 Task: Find a one-way flight from Seoul to New Delhi for two passengers in economy class on July 10th.
Action: Mouse moved to (439, 386)
Screenshot: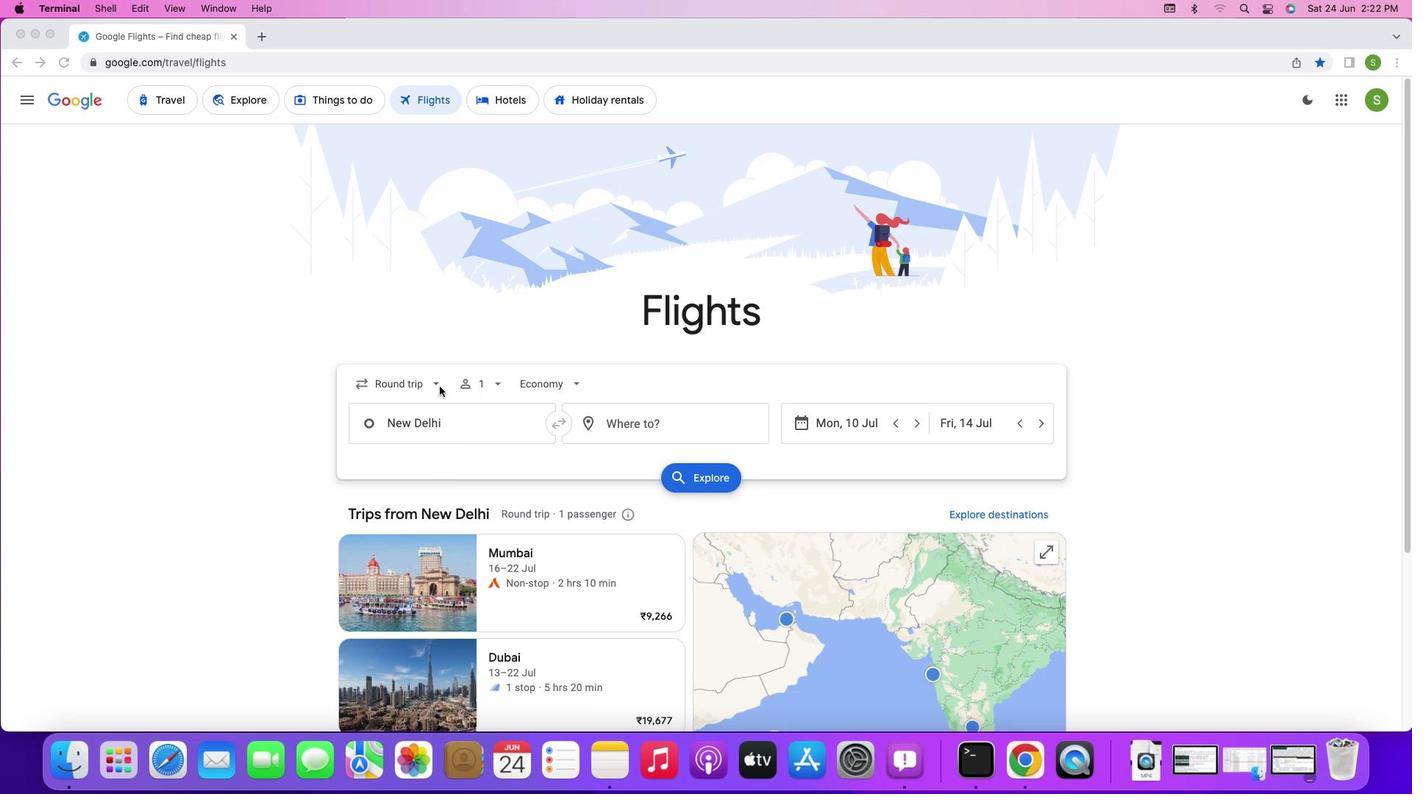 
Action: Mouse pressed left at (439, 386)
Screenshot: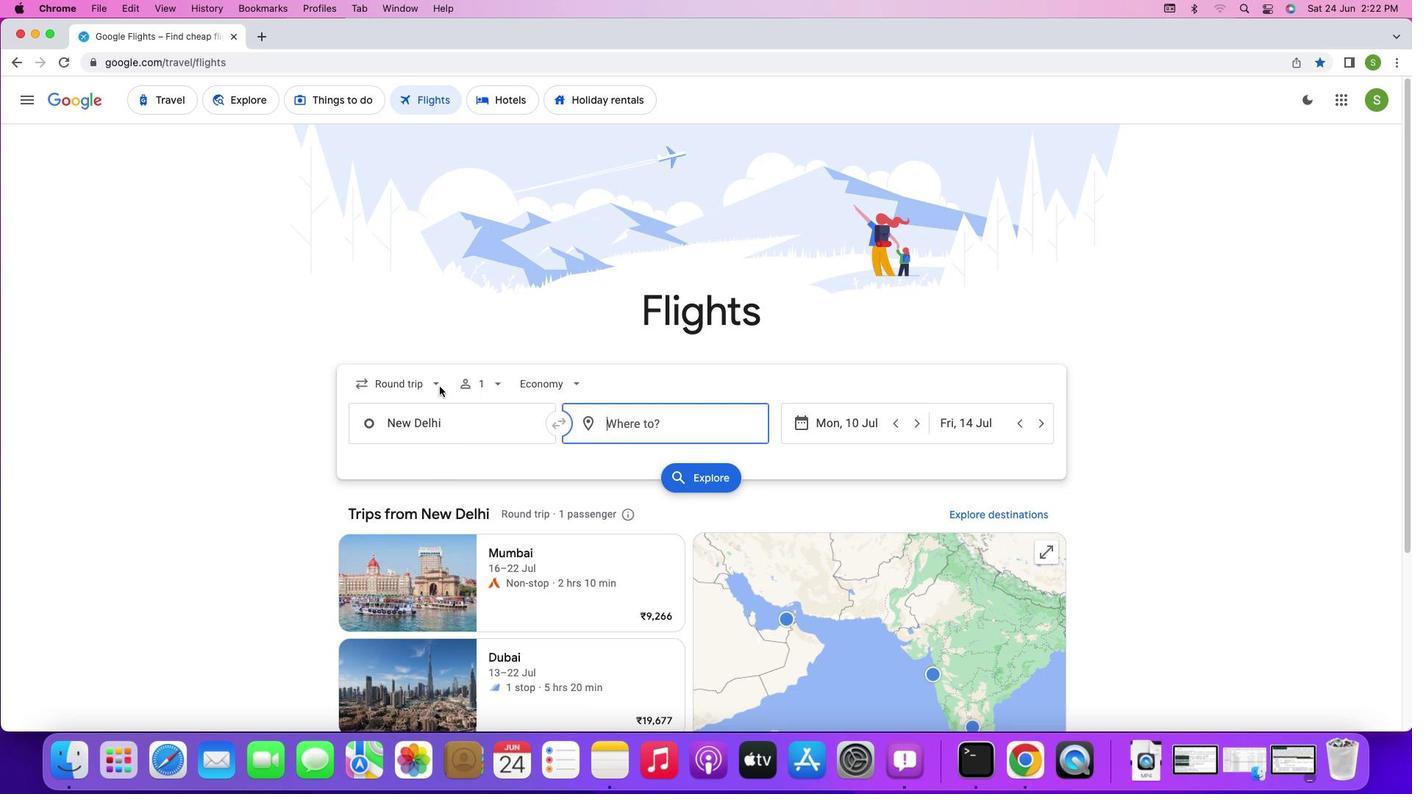 
Action: Mouse pressed left at (439, 386)
Screenshot: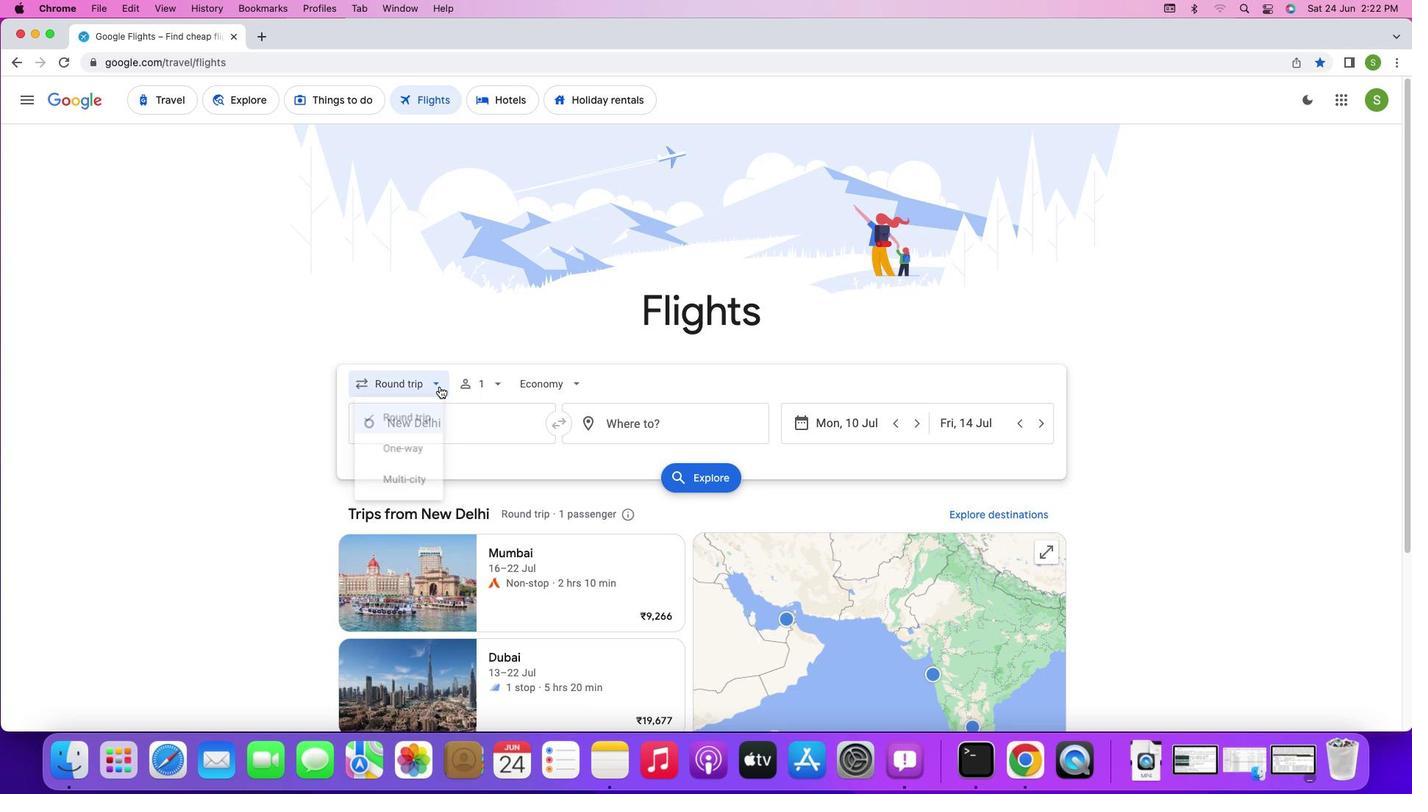 
Action: Mouse moved to (414, 455)
Screenshot: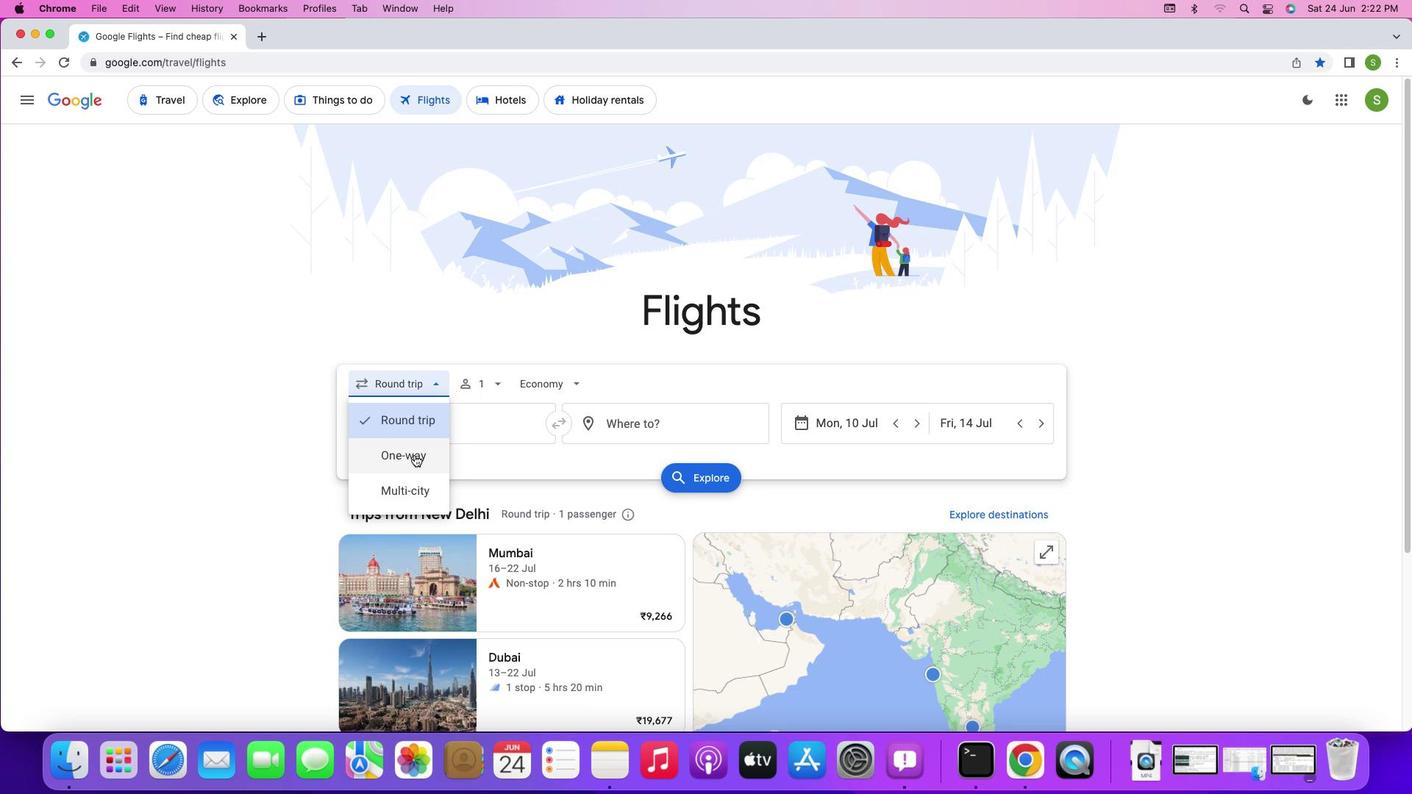 
Action: Mouse pressed left at (414, 455)
Screenshot: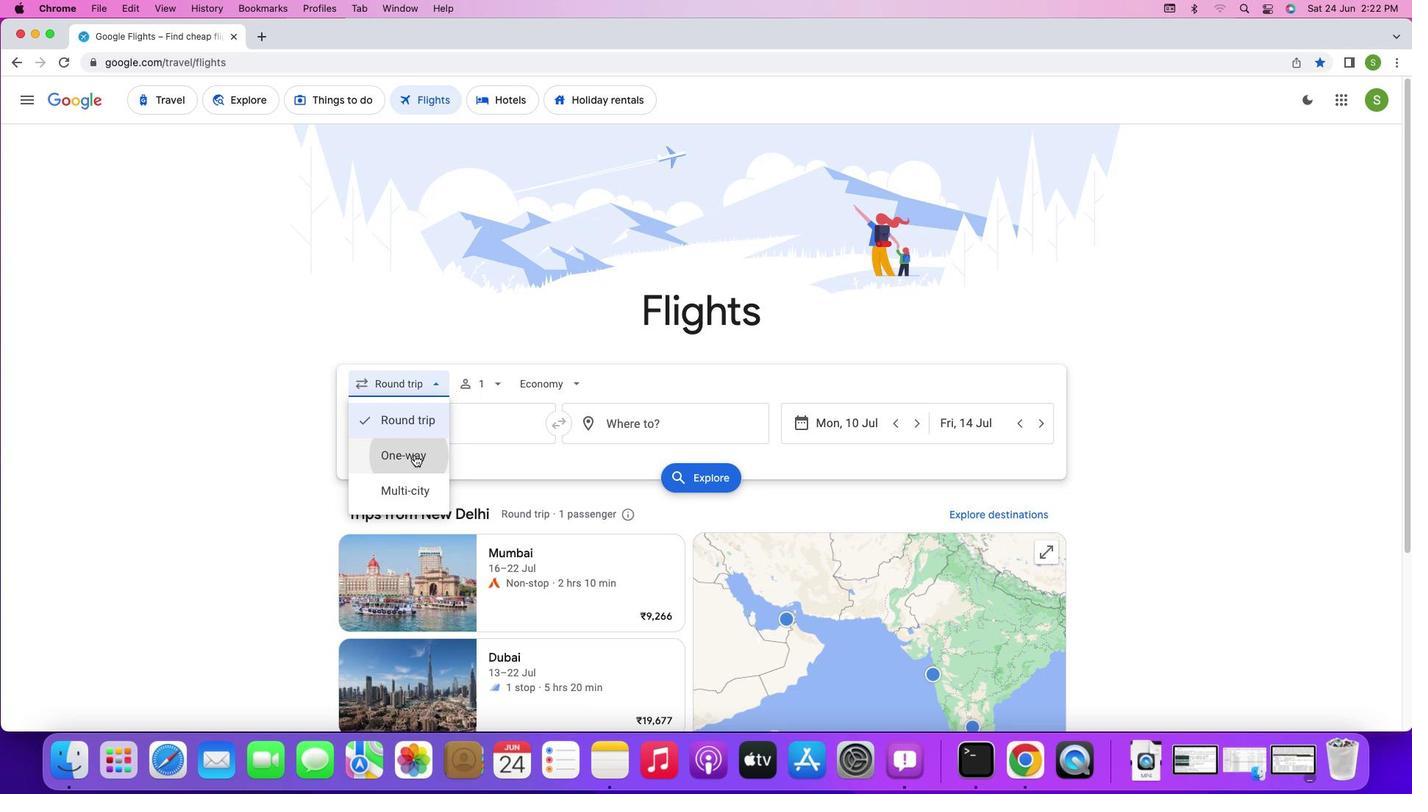 
Action: Mouse moved to (528, 382)
Screenshot: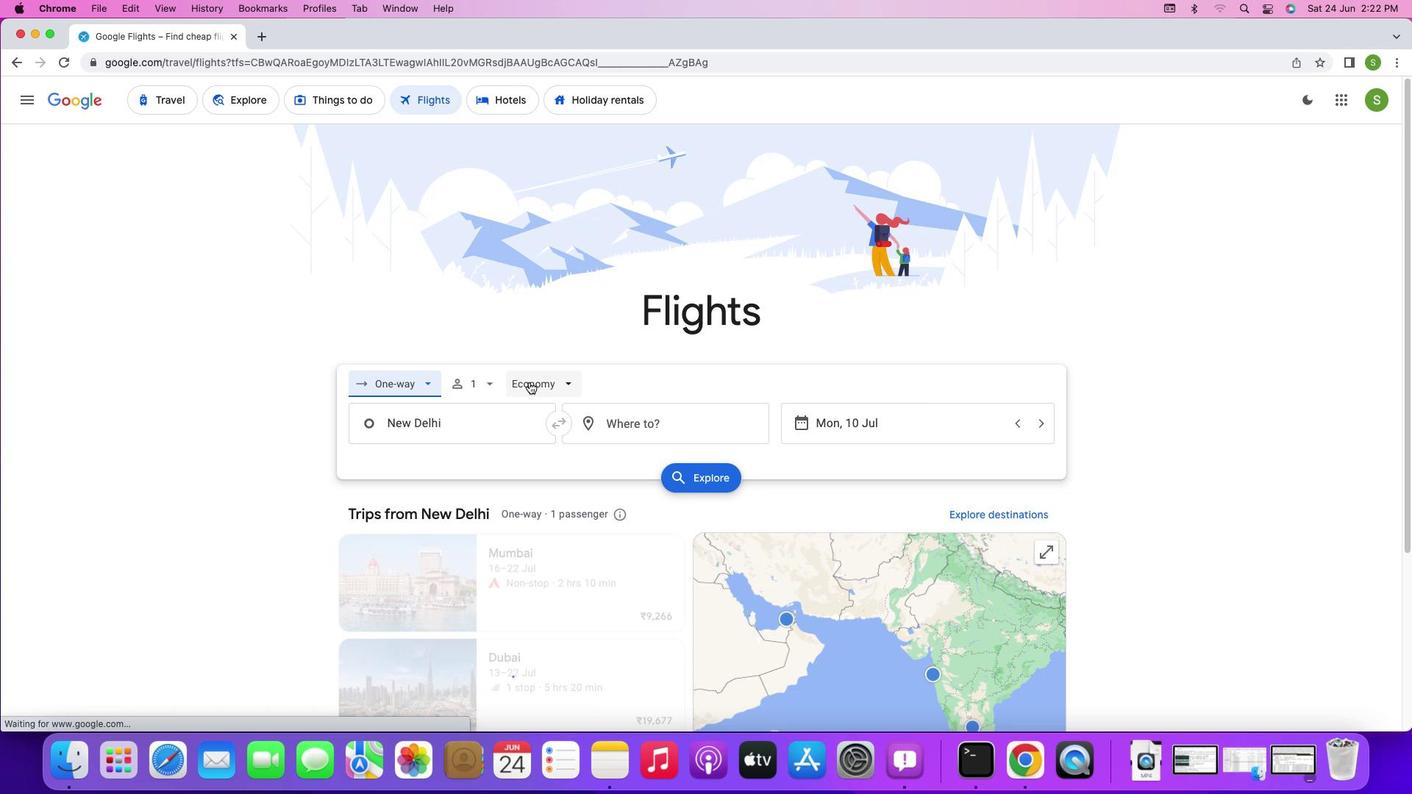 
Action: Mouse pressed left at (528, 382)
Screenshot: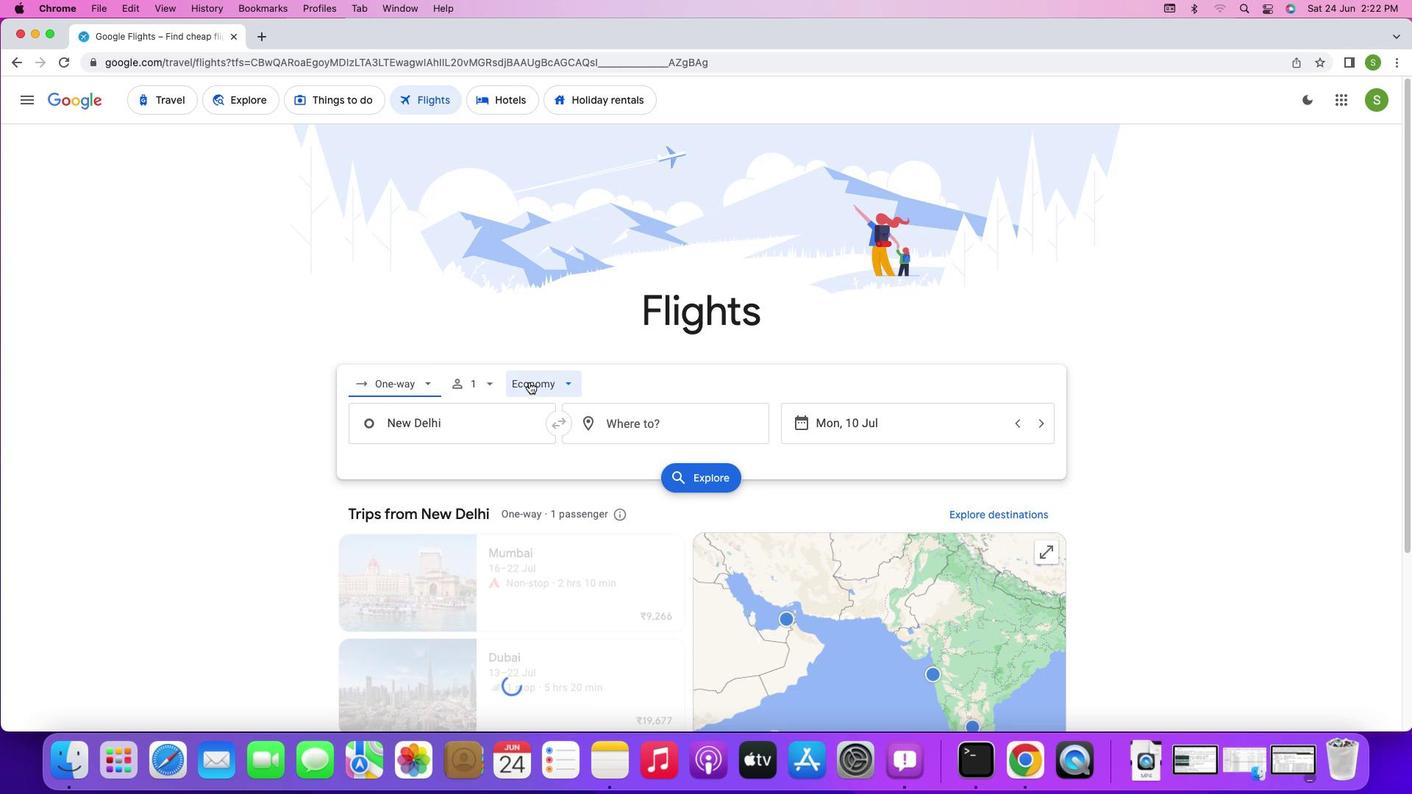 
Action: Mouse moved to (558, 420)
Screenshot: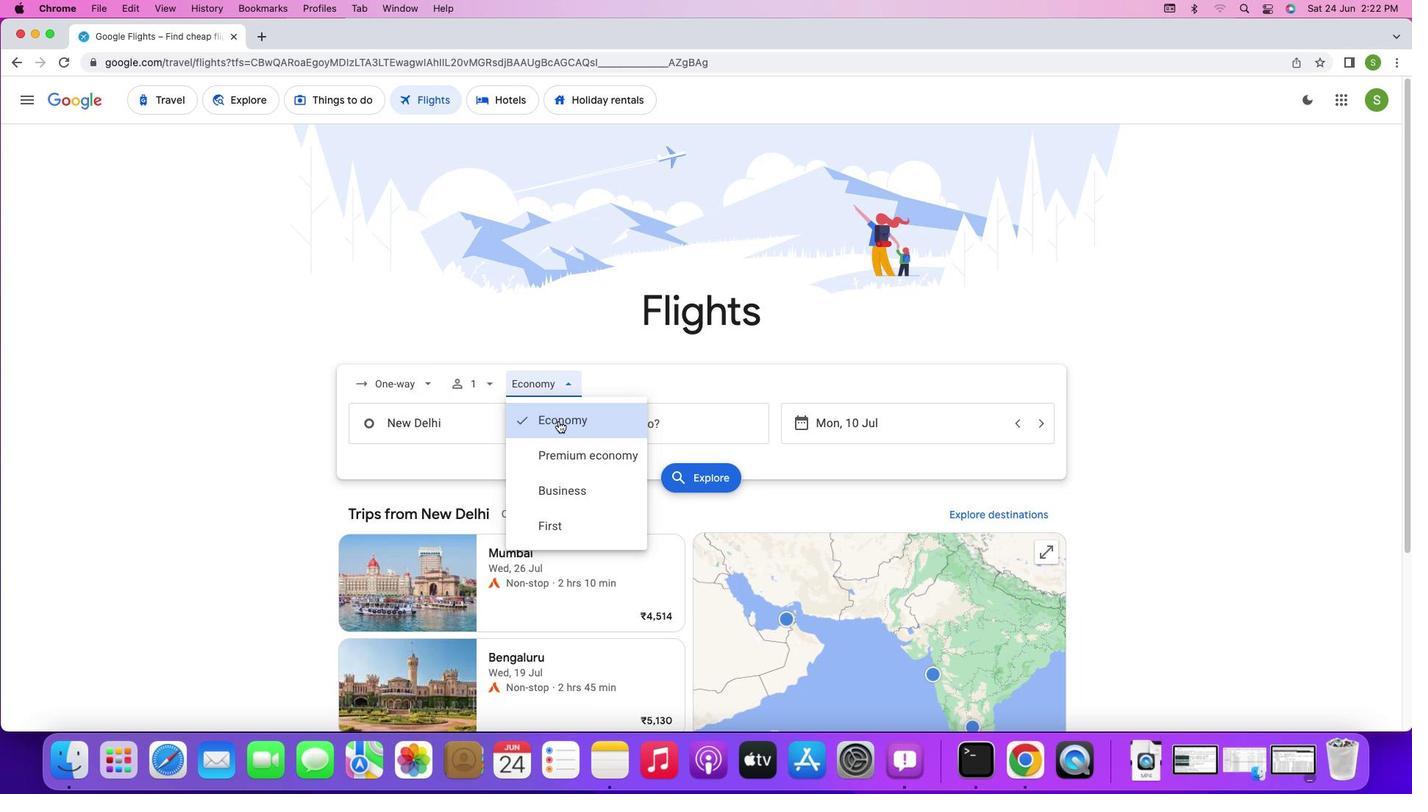 
Action: Mouse pressed left at (558, 420)
Screenshot: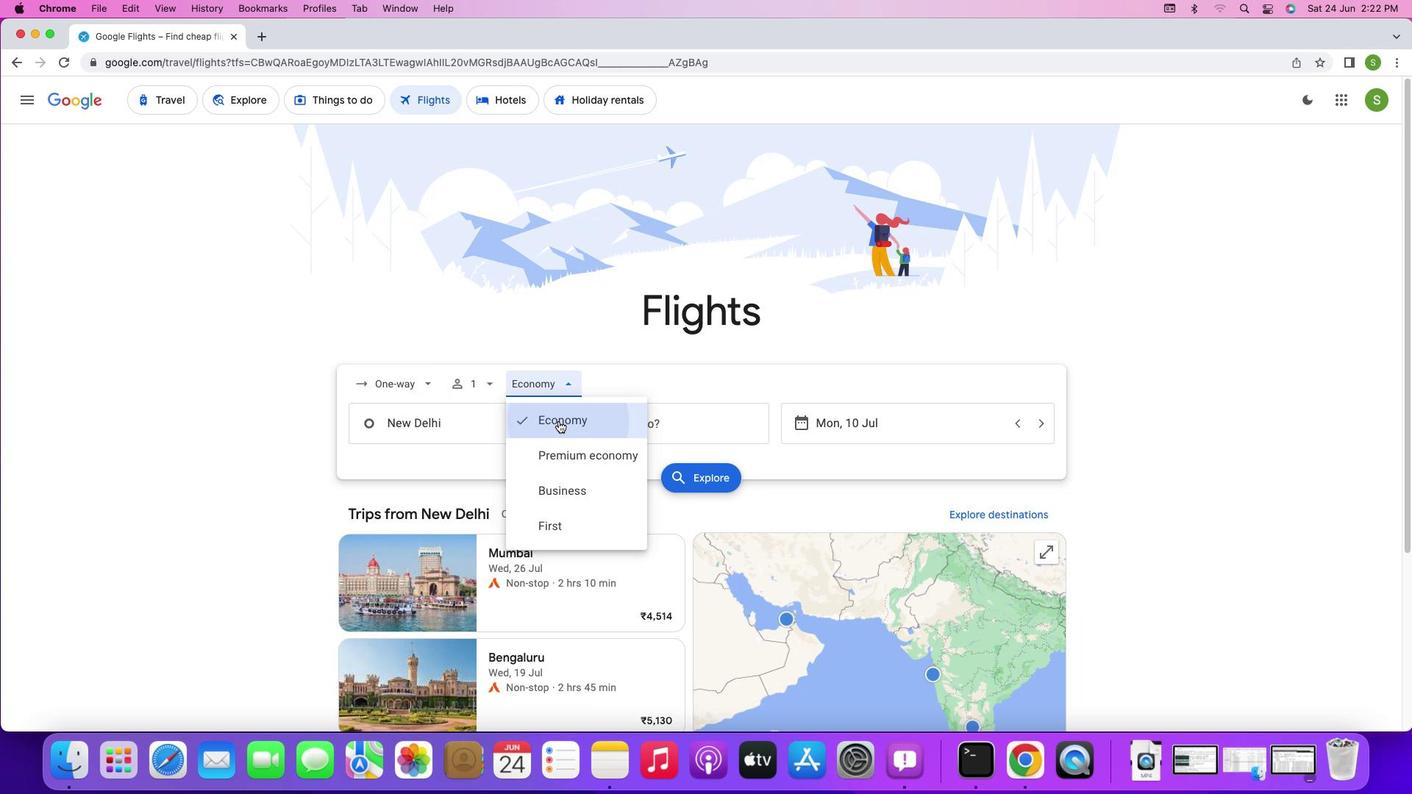 
Action: Mouse moved to (483, 388)
Screenshot: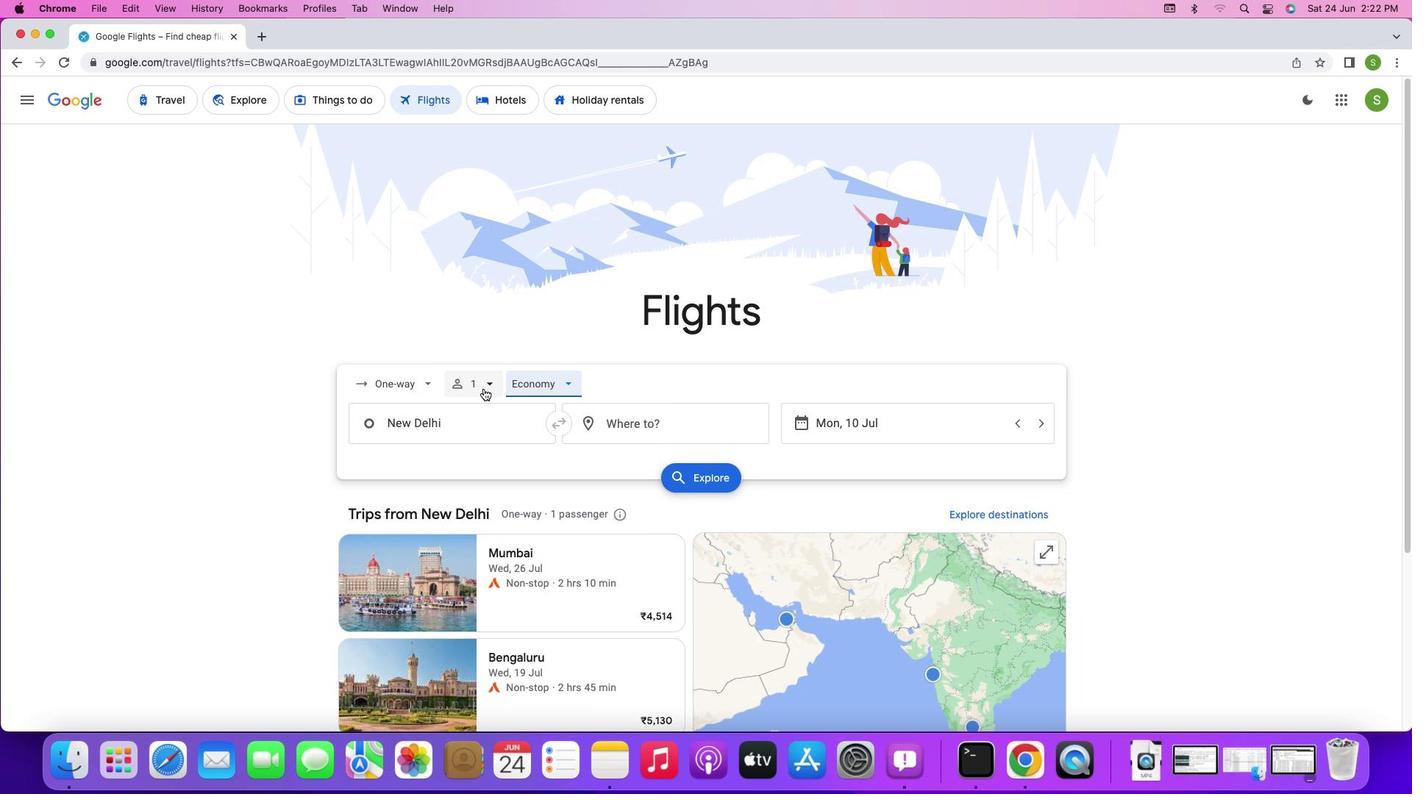 
Action: Mouse pressed left at (483, 388)
Screenshot: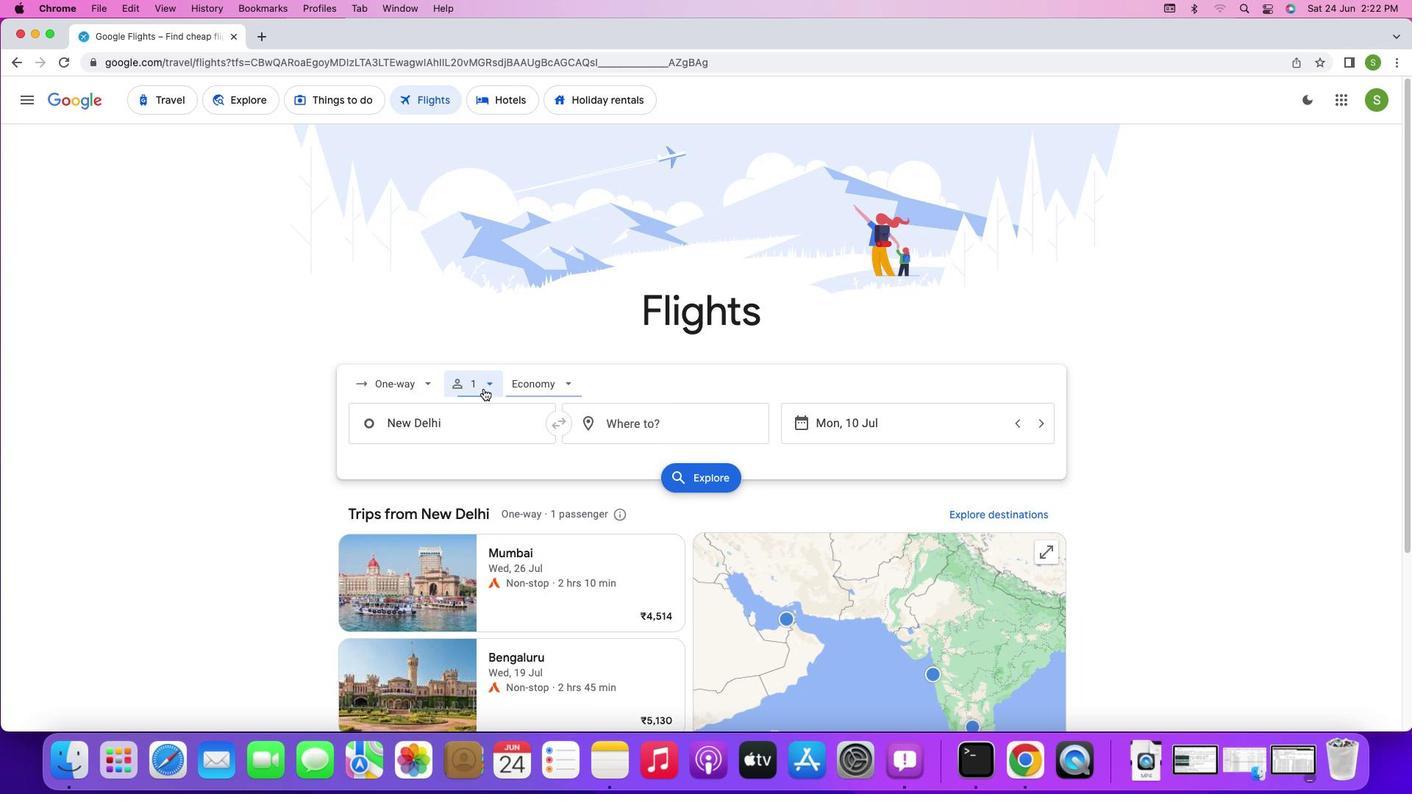 
Action: Mouse moved to (598, 415)
Screenshot: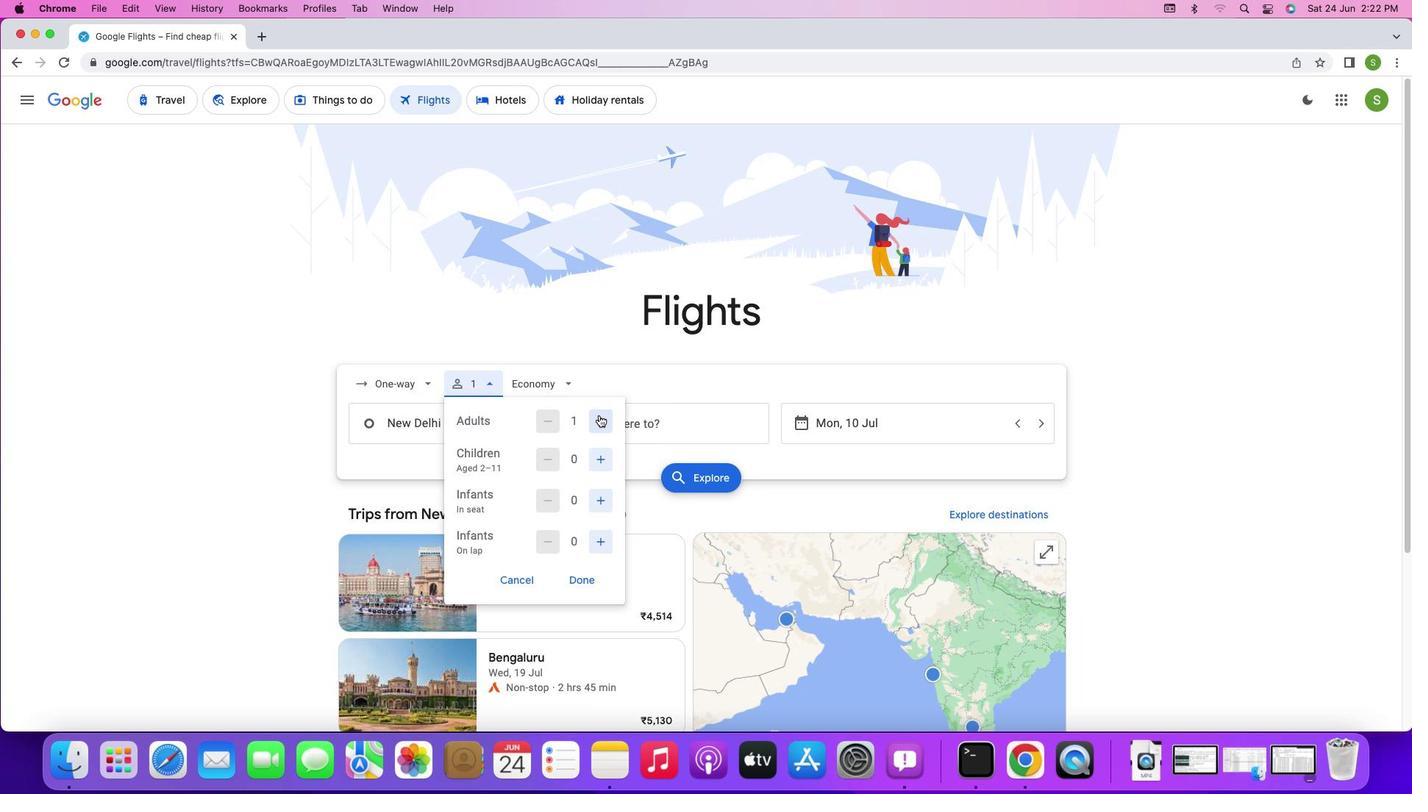 
Action: Mouse pressed left at (598, 415)
Screenshot: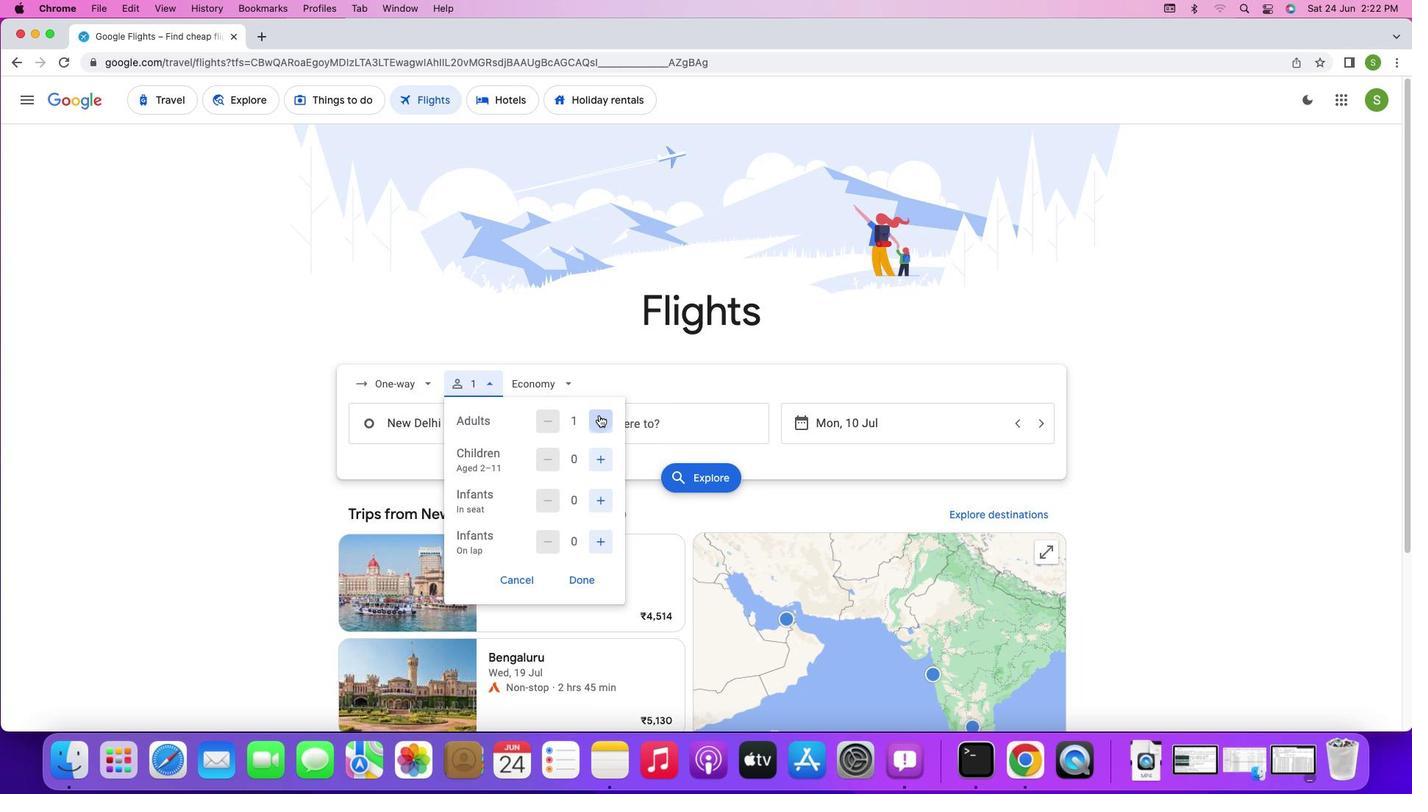 
Action: Mouse moved to (585, 579)
Screenshot: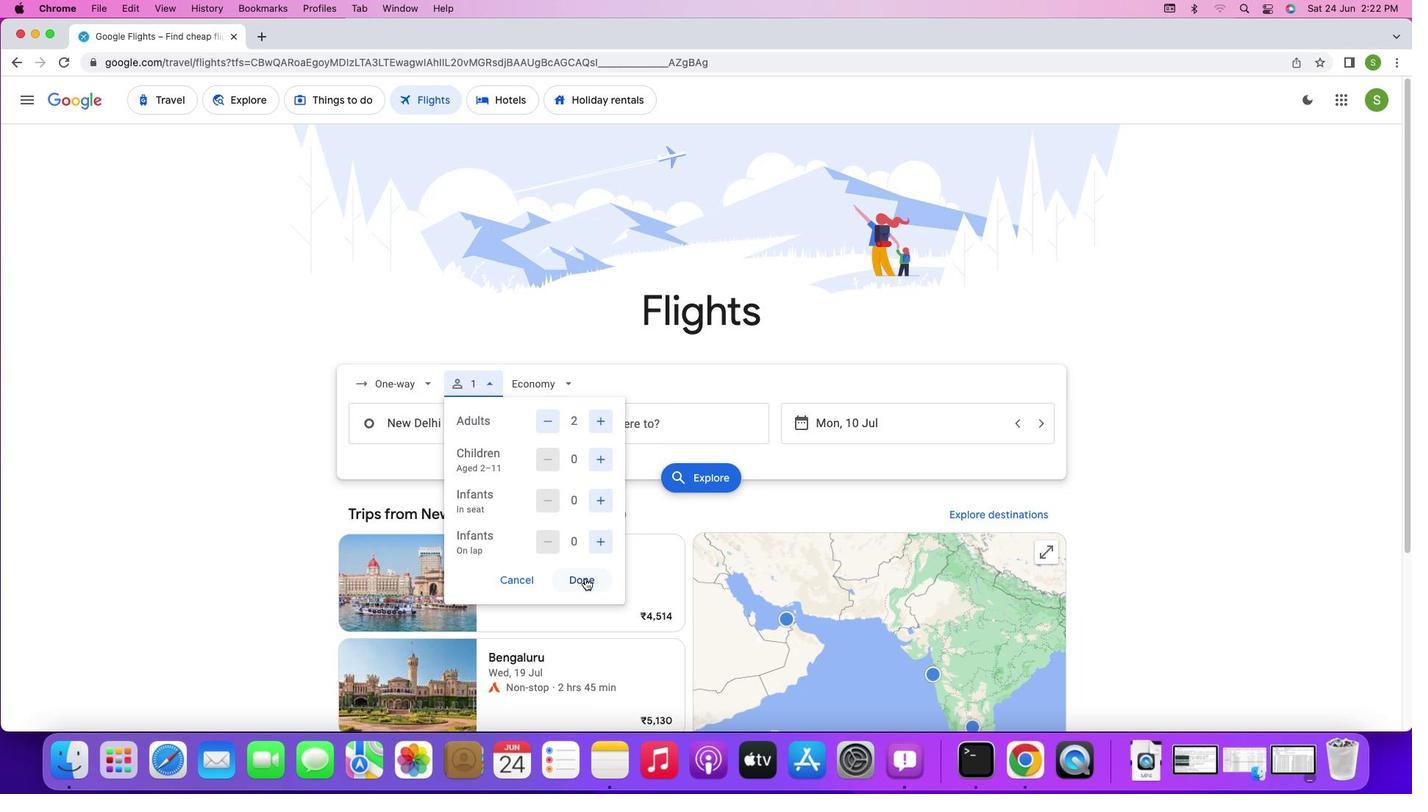 
Action: Mouse pressed left at (585, 579)
Screenshot: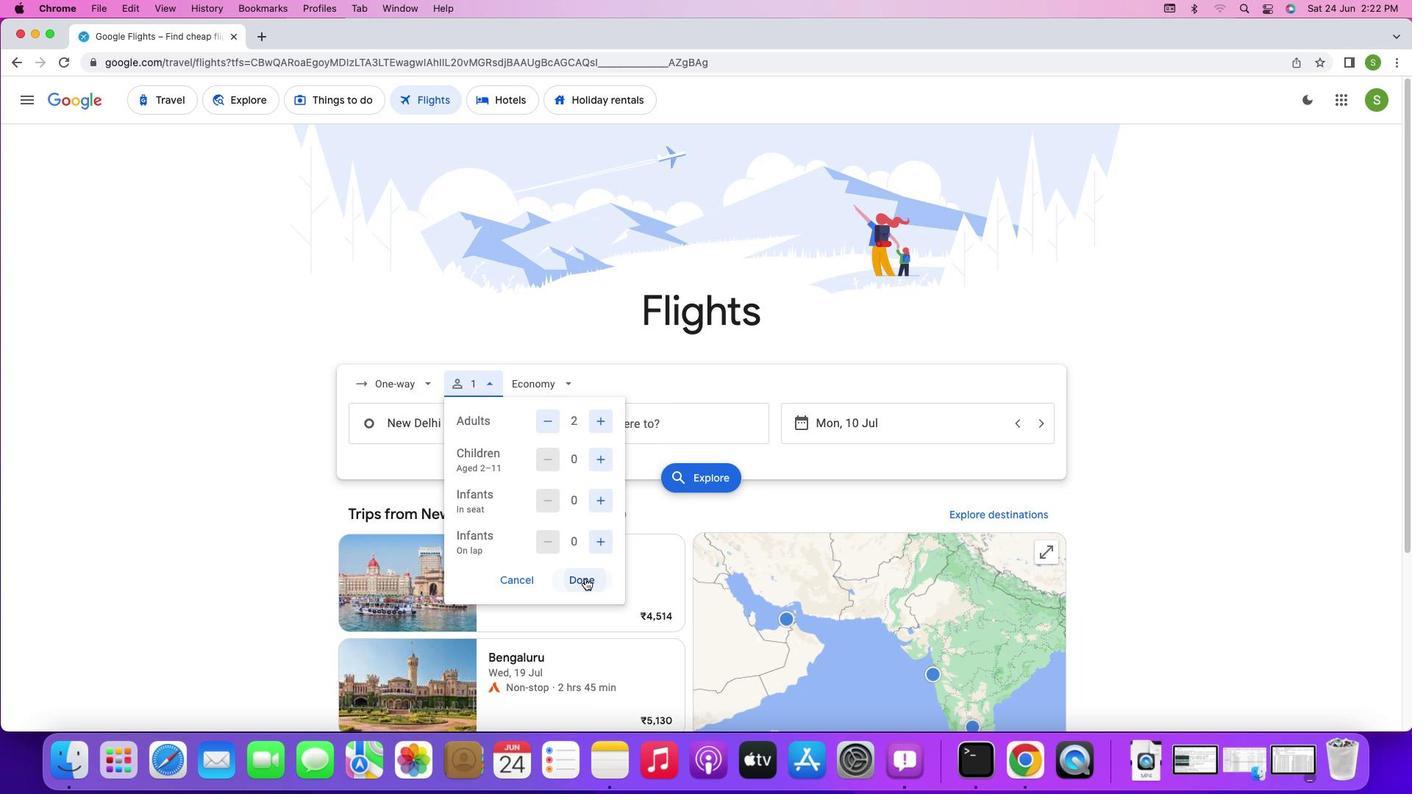 
Action: Mouse moved to (425, 423)
Screenshot: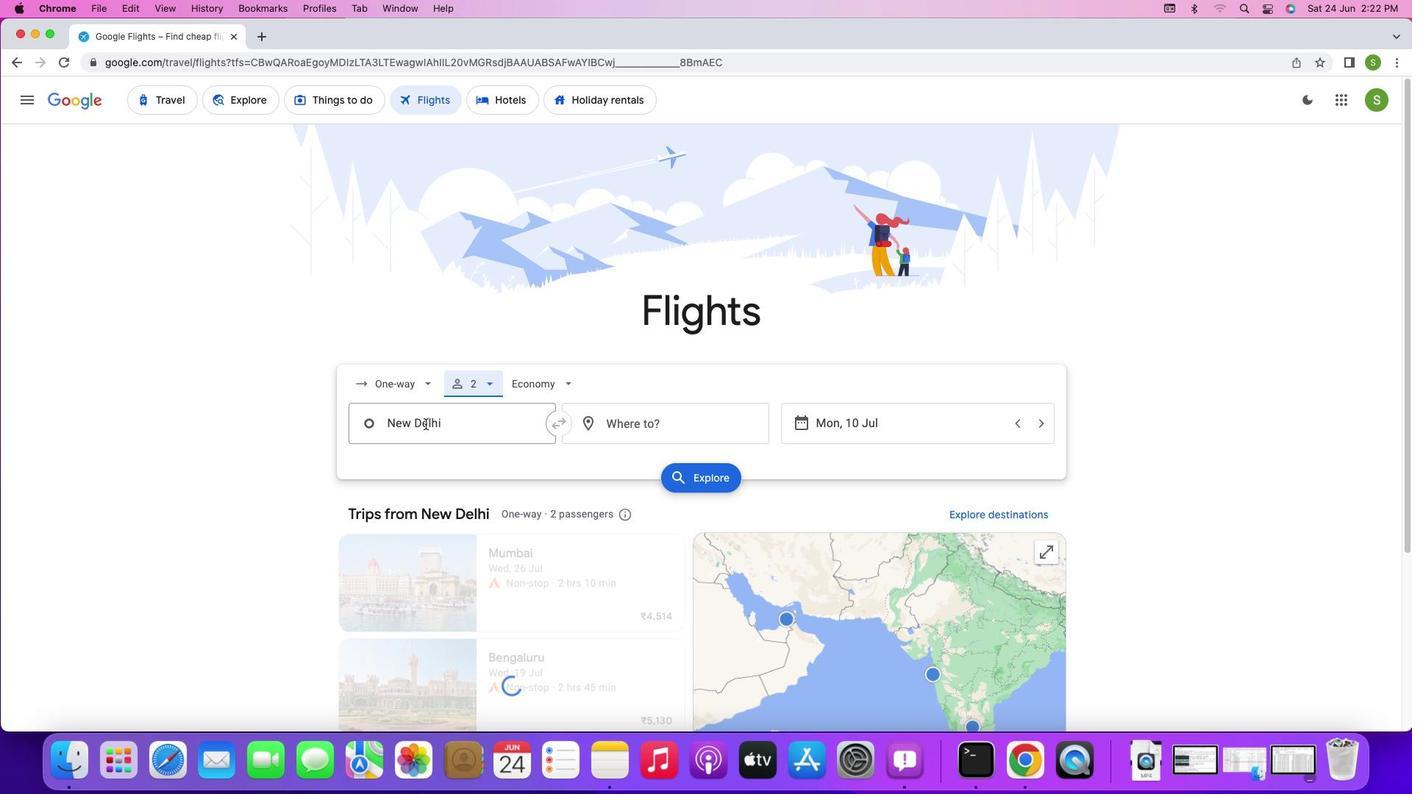 
Action: Mouse pressed left at (425, 423)
Screenshot: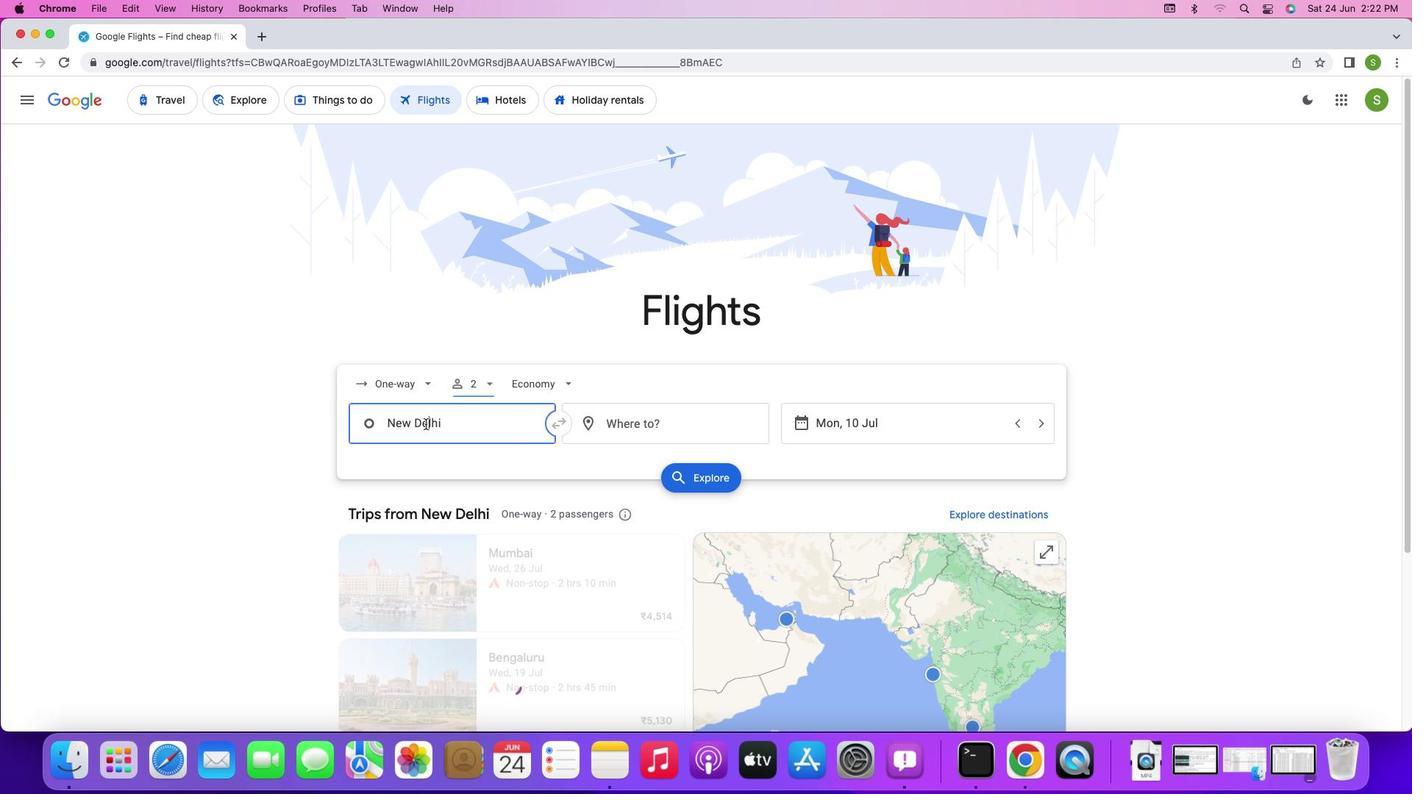 
Action: Key pressed Key.shift'S''e''o''u''l'Key.enter
Screenshot: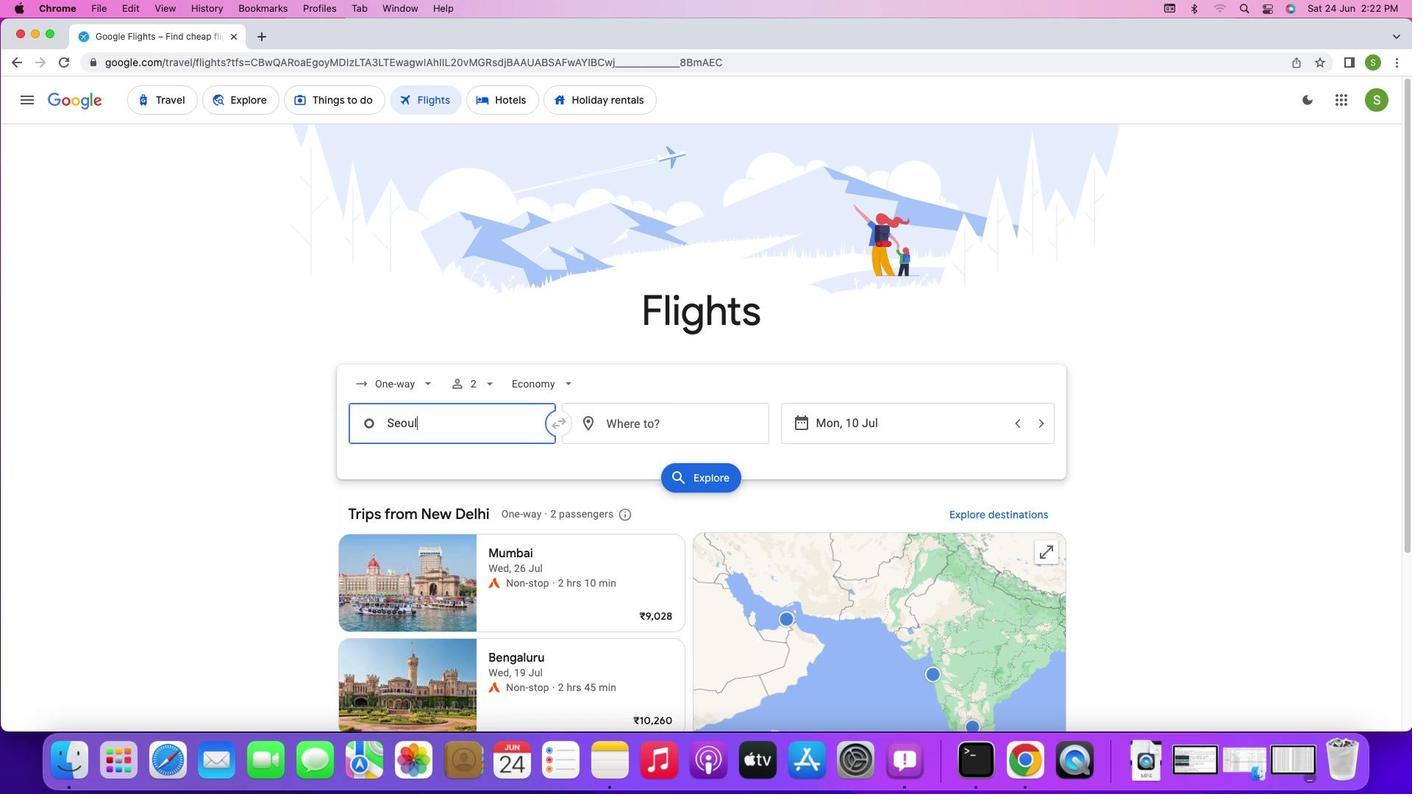 
Action: Mouse moved to (615, 417)
Screenshot: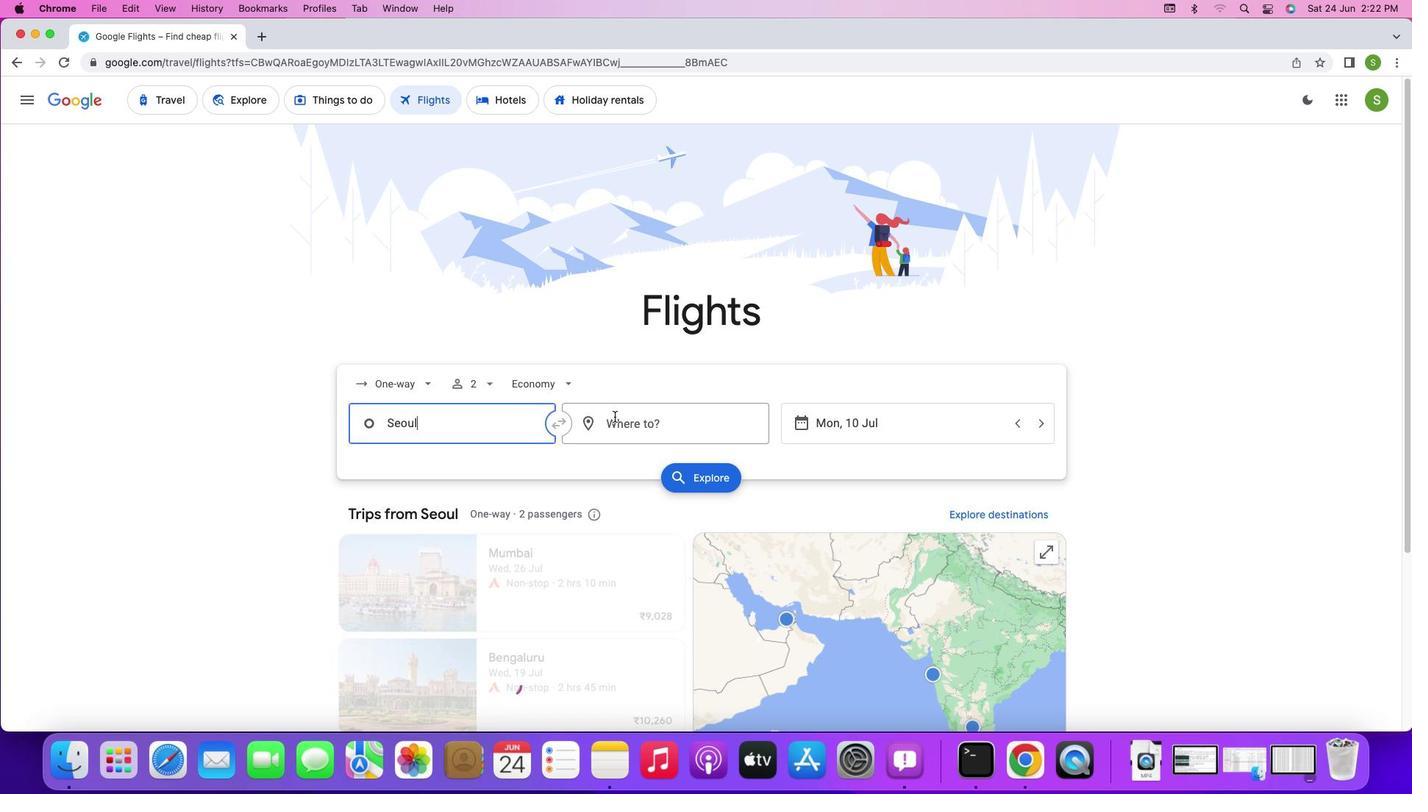 
Action: Mouse pressed left at (615, 417)
Screenshot: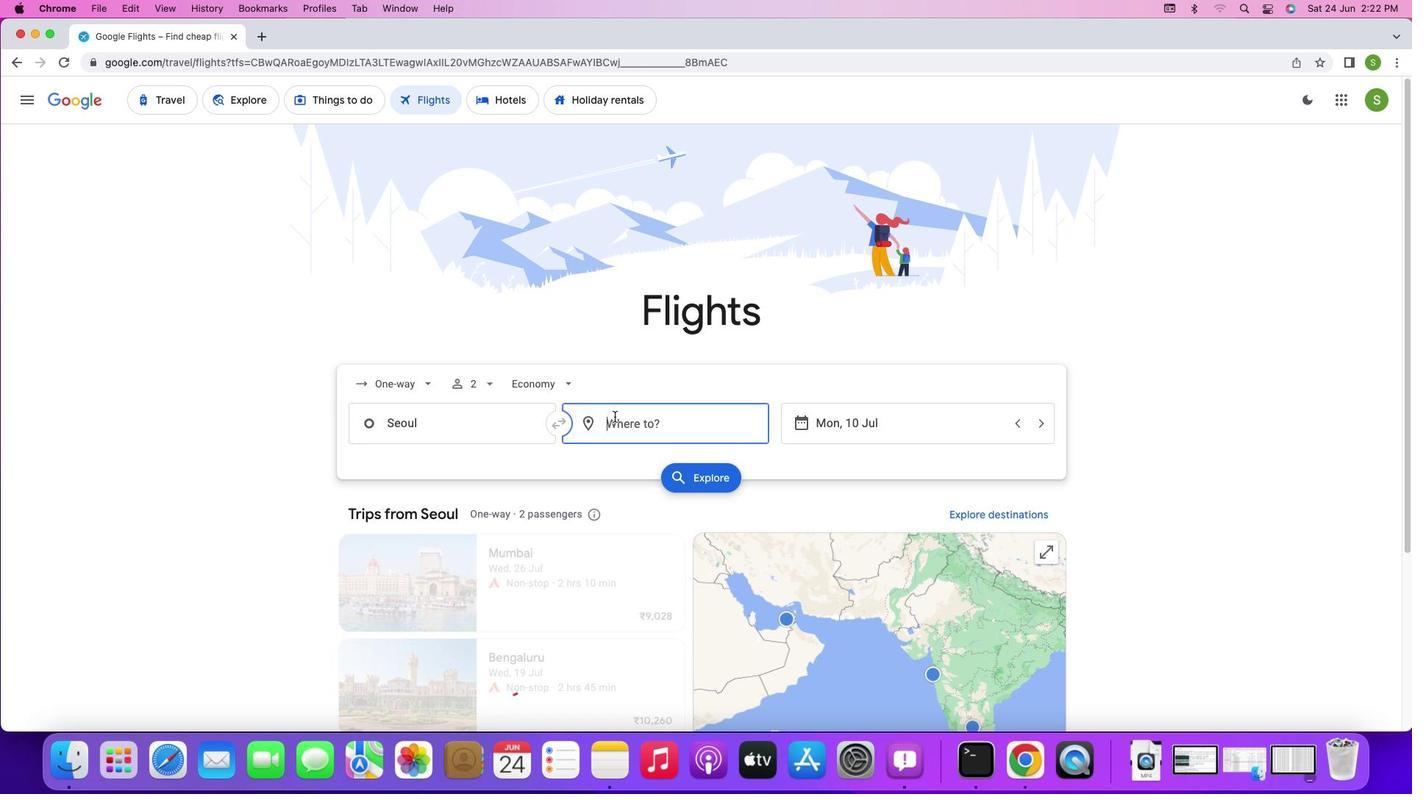 
Action: Key pressed Key.shift'N''e''w'Key.spaceKey.shift'D''e''l''h''i'Key.enter
Screenshot: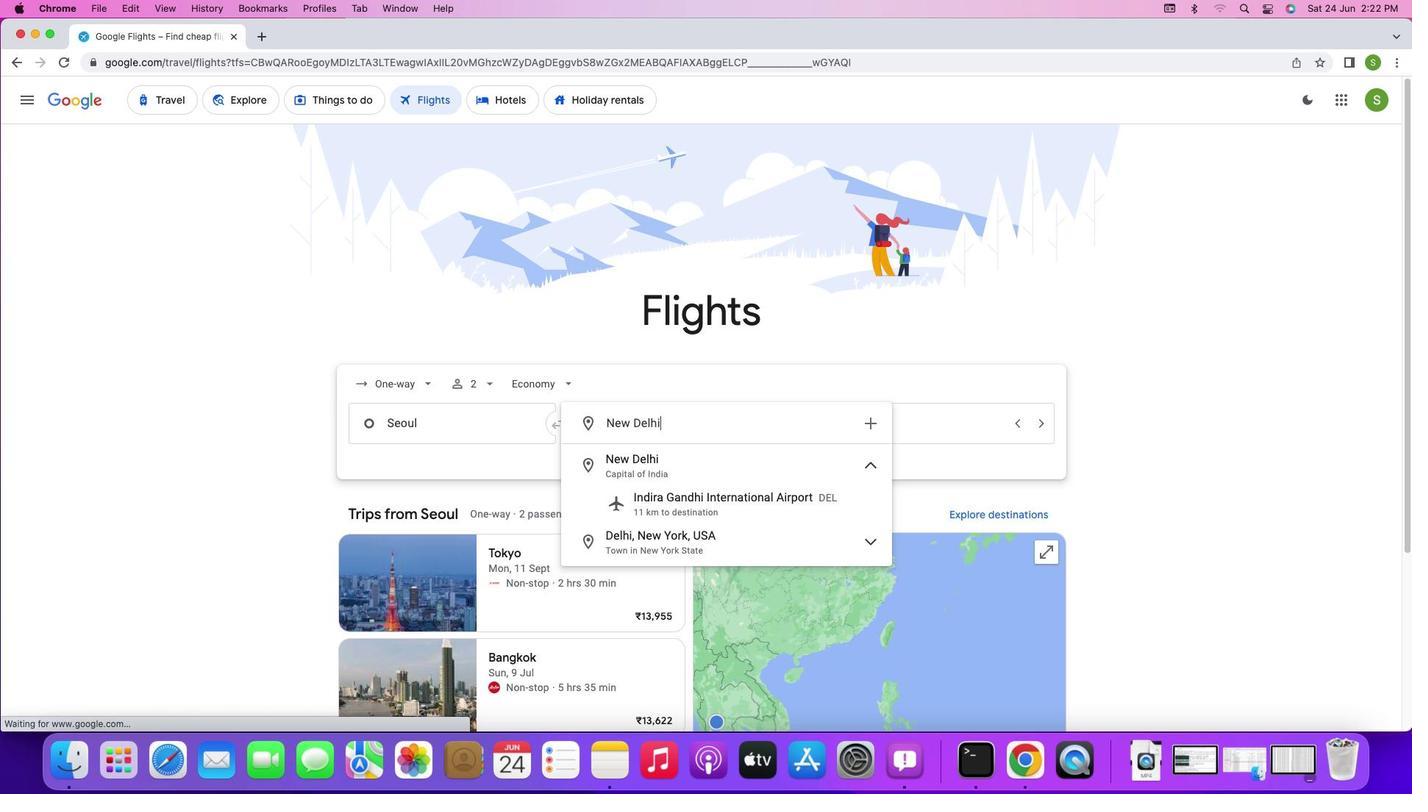 
Action: Mouse moved to (820, 418)
Screenshot: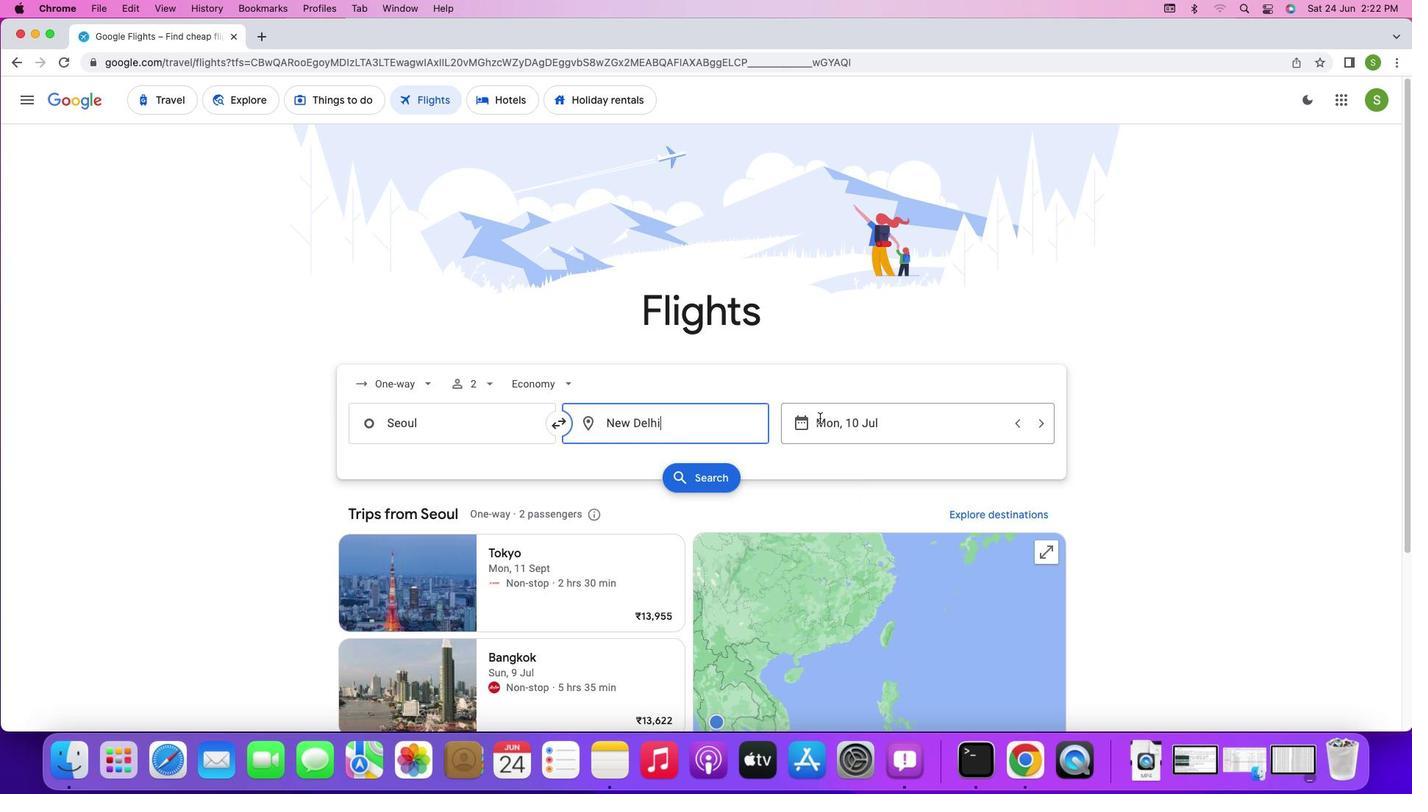 
Action: Mouse pressed left at (820, 418)
Screenshot: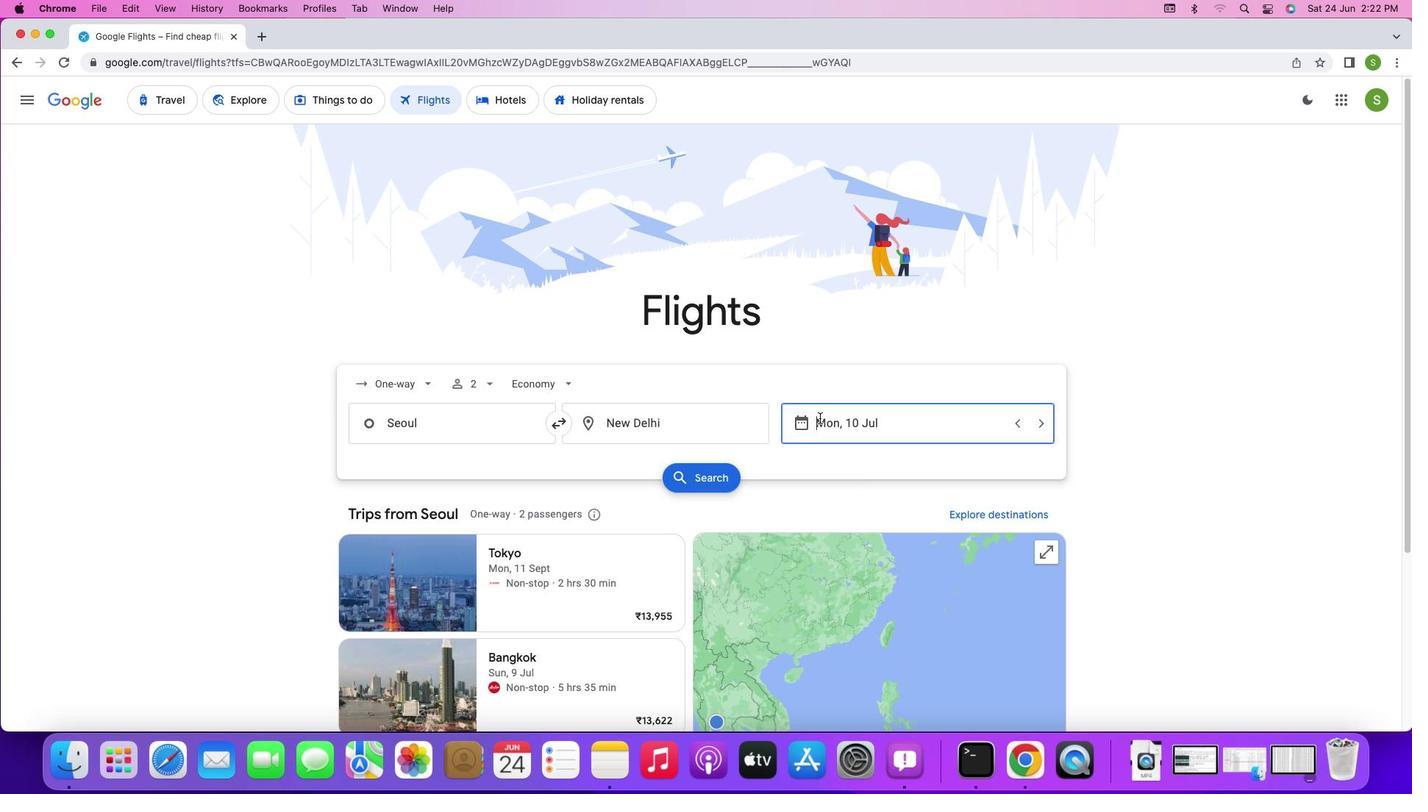 
Action: Mouse moved to (1068, 536)
Screenshot: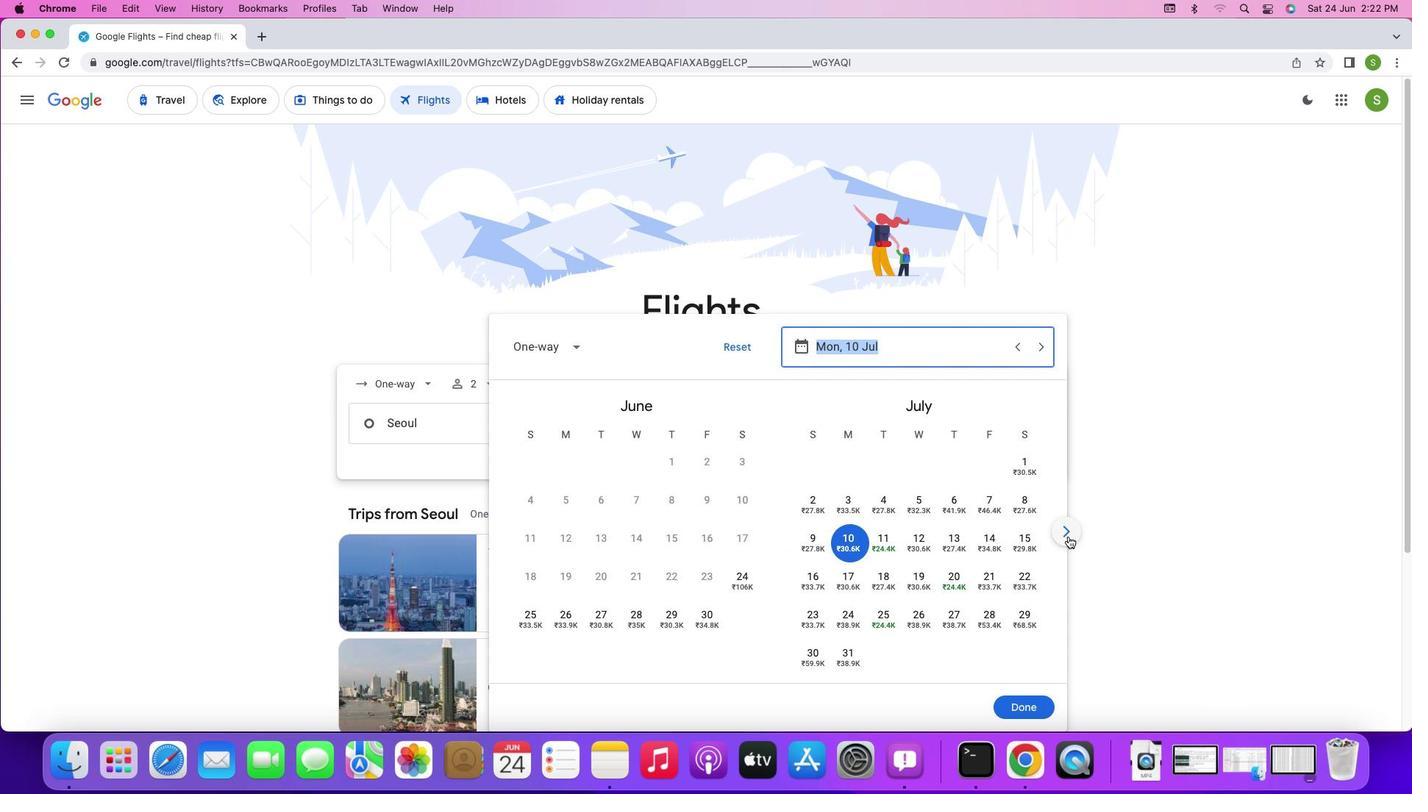 
Action: Mouse pressed left at (1068, 536)
Screenshot: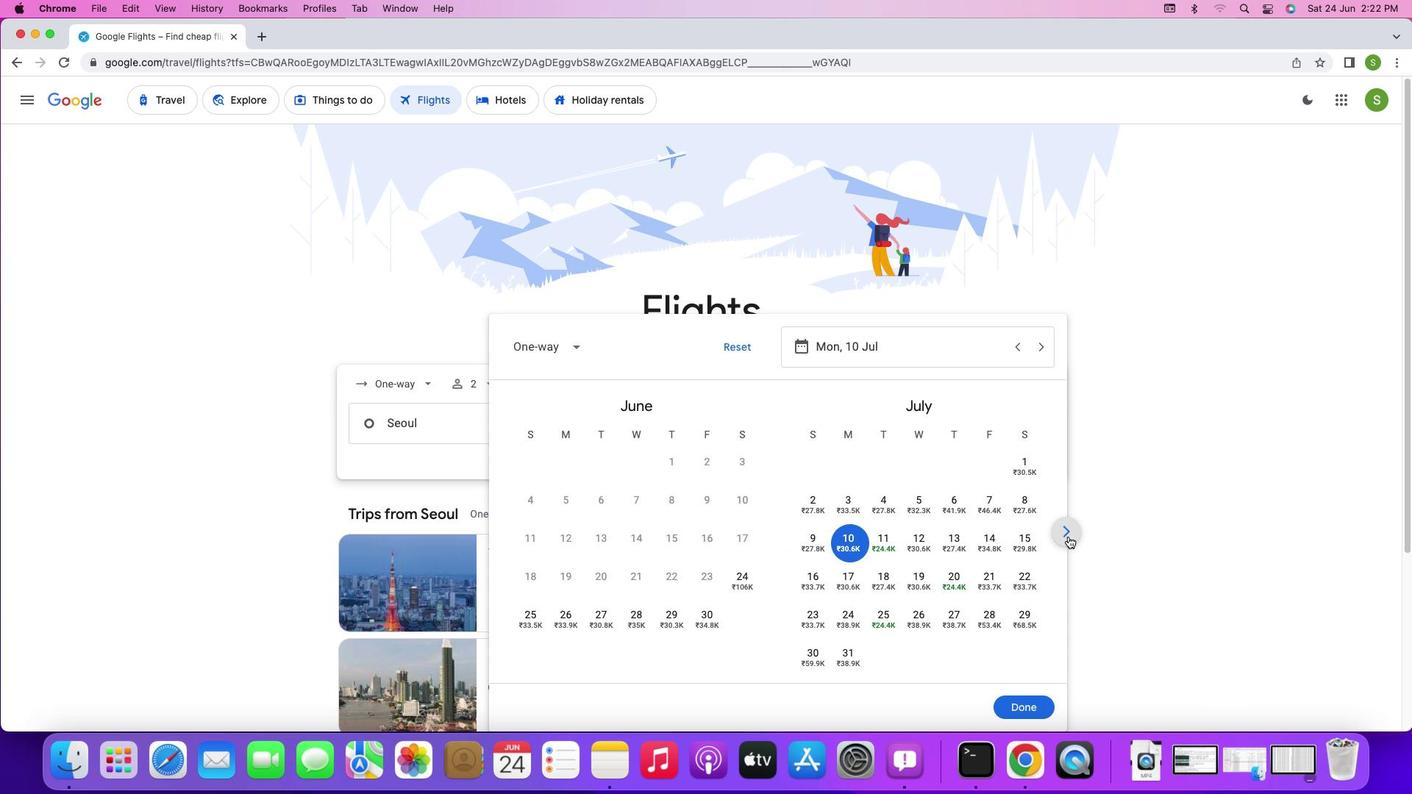 
Action: Mouse pressed left at (1068, 536)
Screenshot: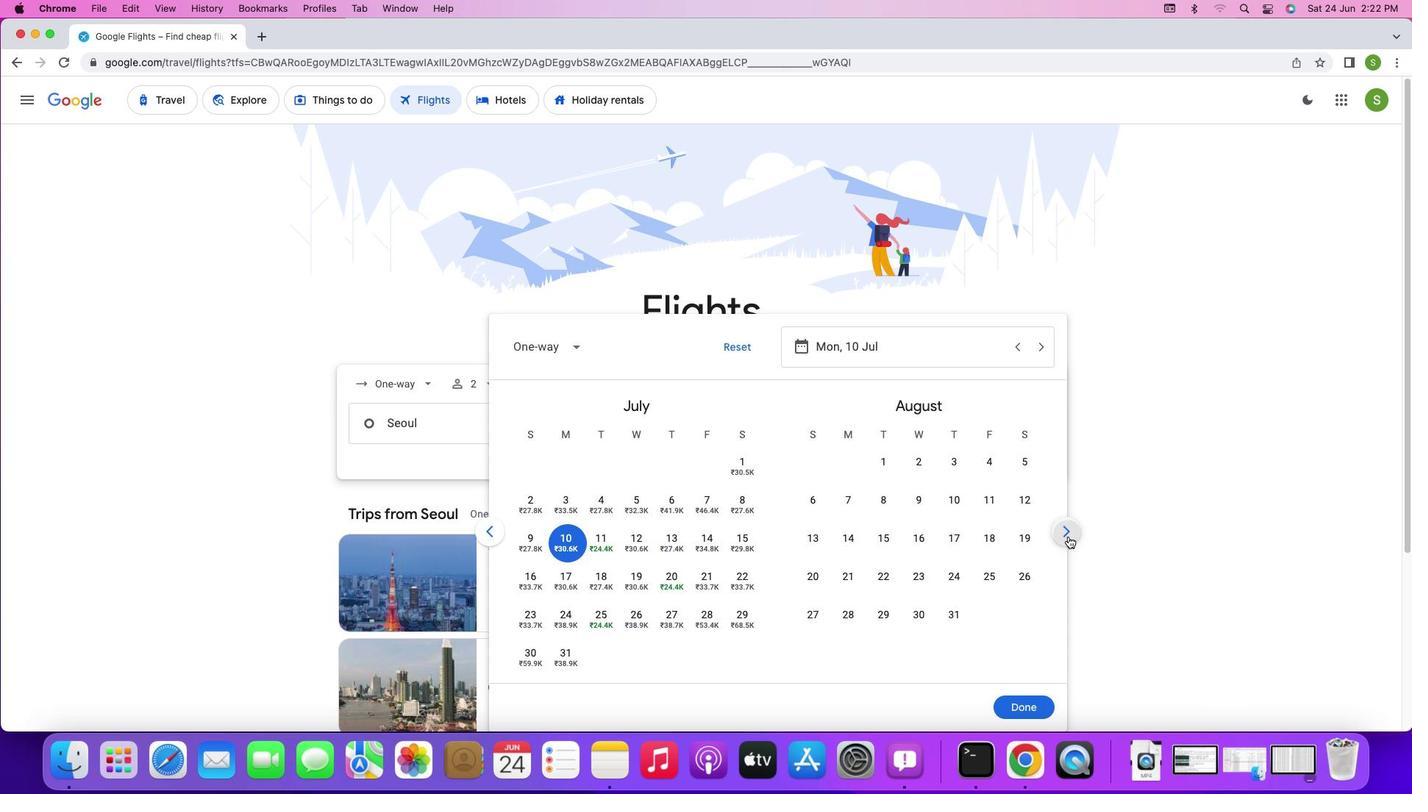 
Action: Mouse pressed left at (1068, 536)
Screenshot: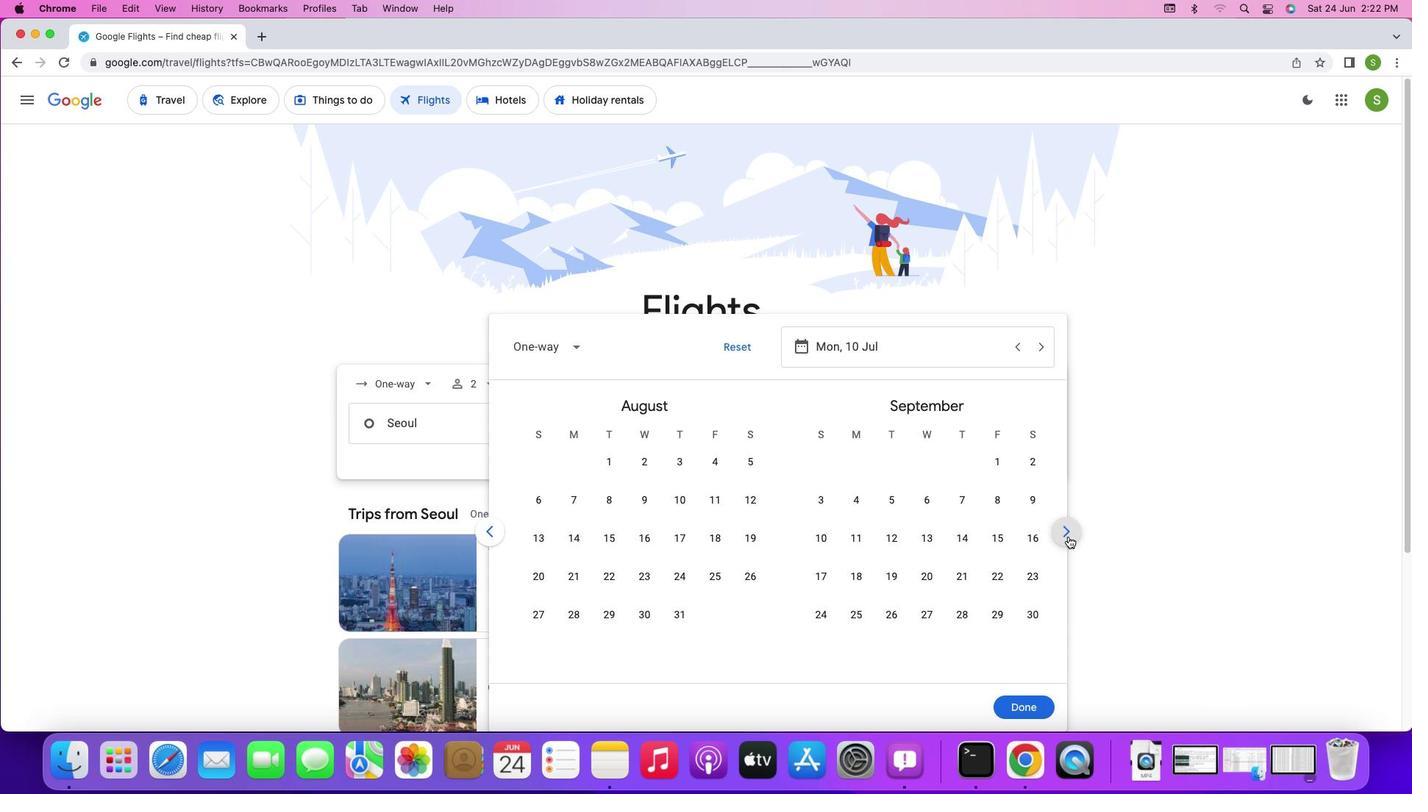 
Action: Mouse pressed left at (1068, 536)
Screenshot: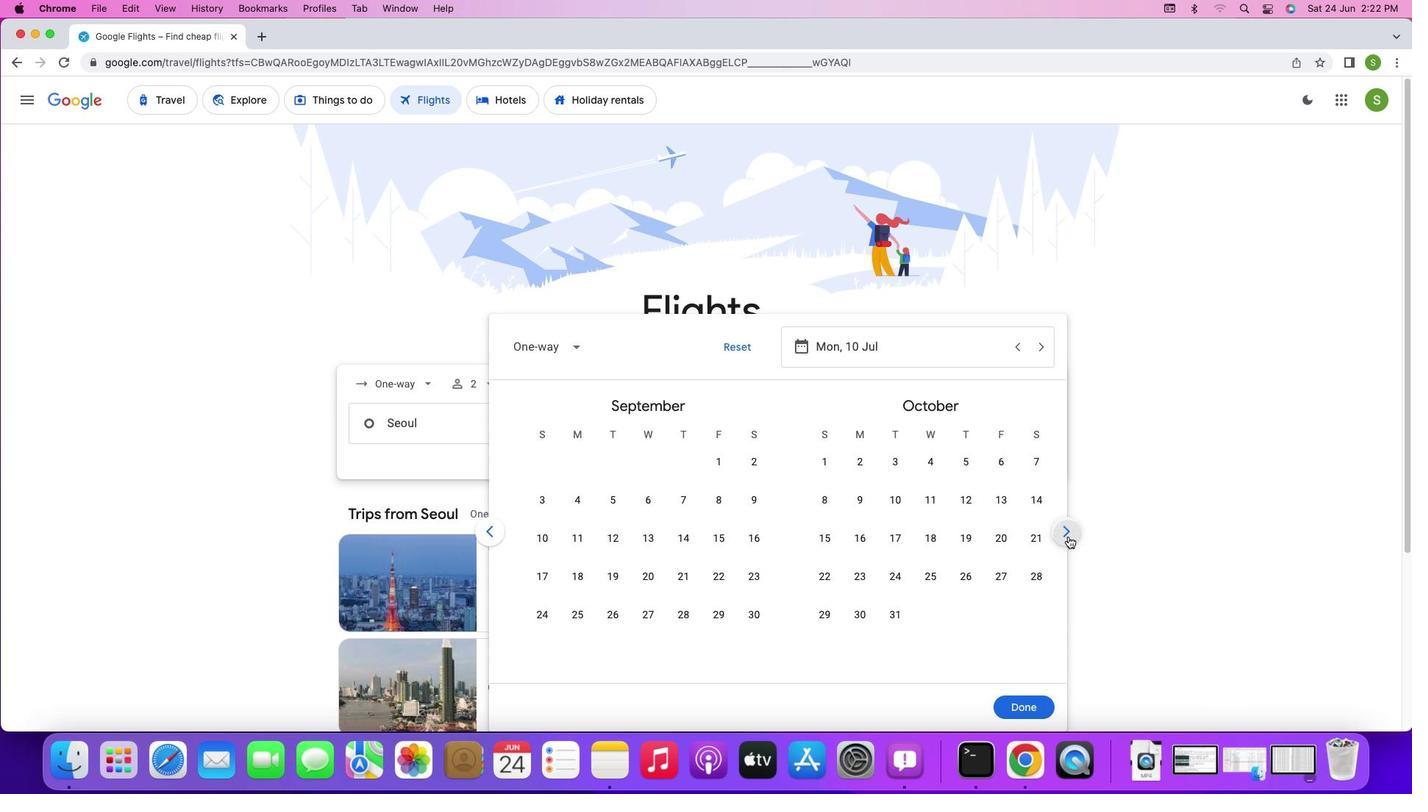 
Action: Mouse pressed left at (1068, 536)
Screenshot: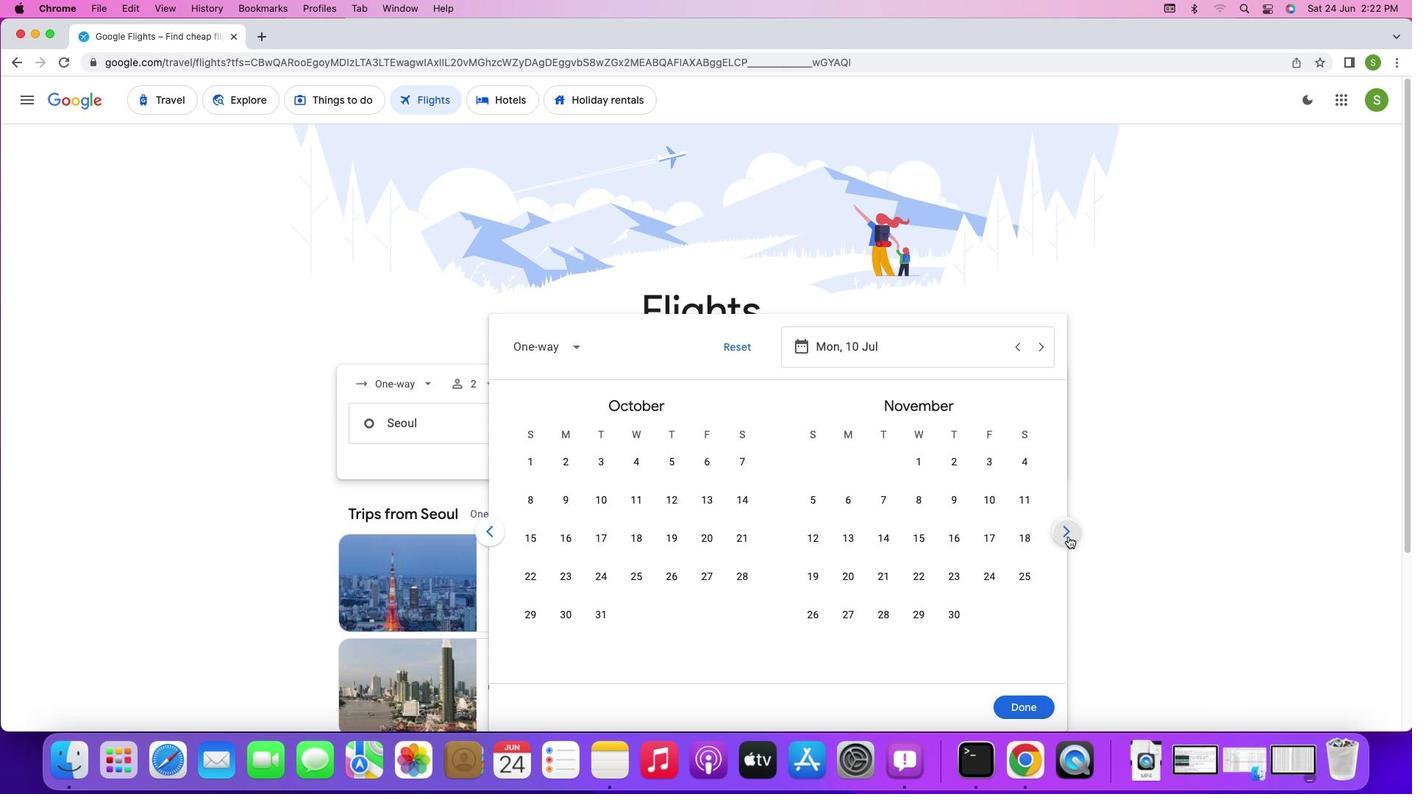 
Action: Mouse moved to (857, 580)
Screenshot: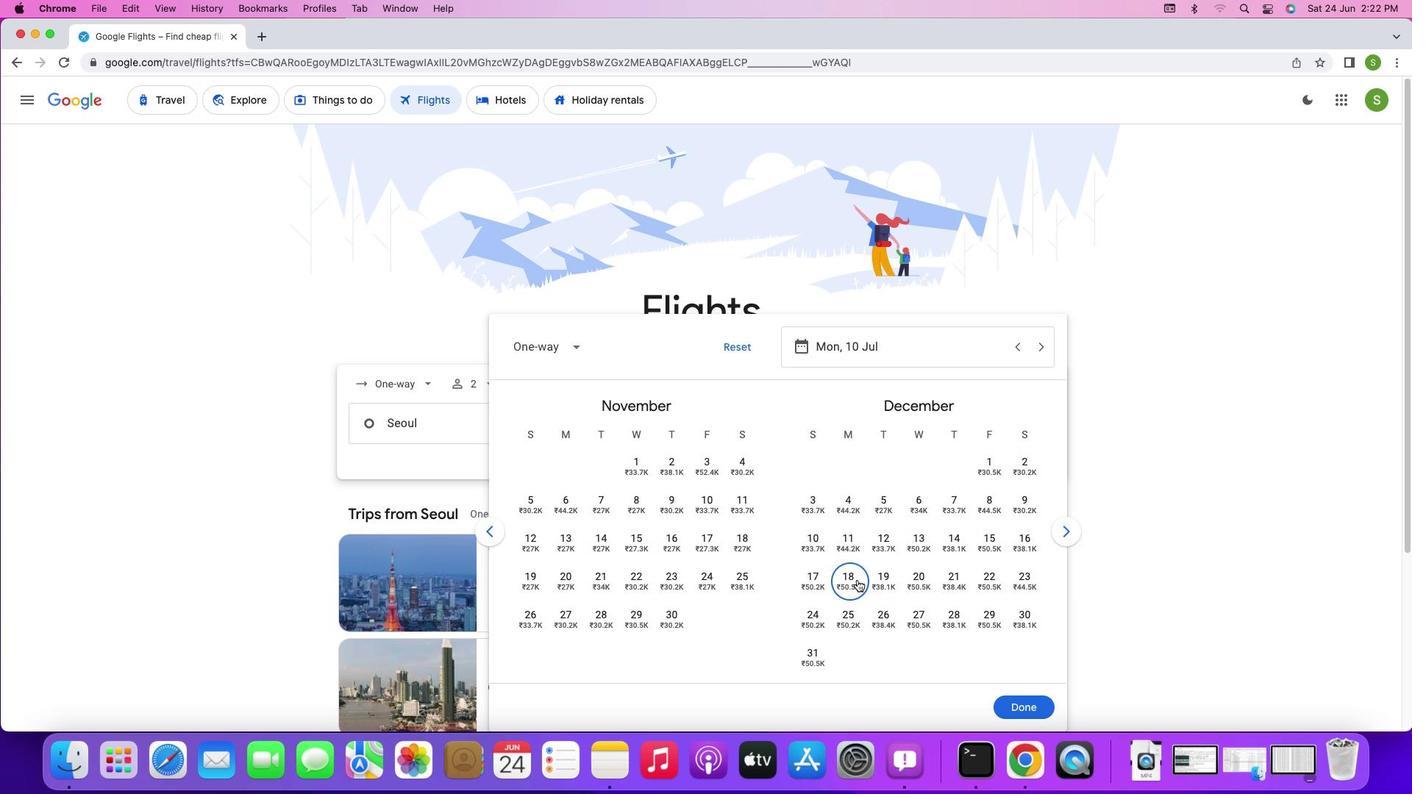
Action: Mouse pressed left at (857, 580)
Screenshot: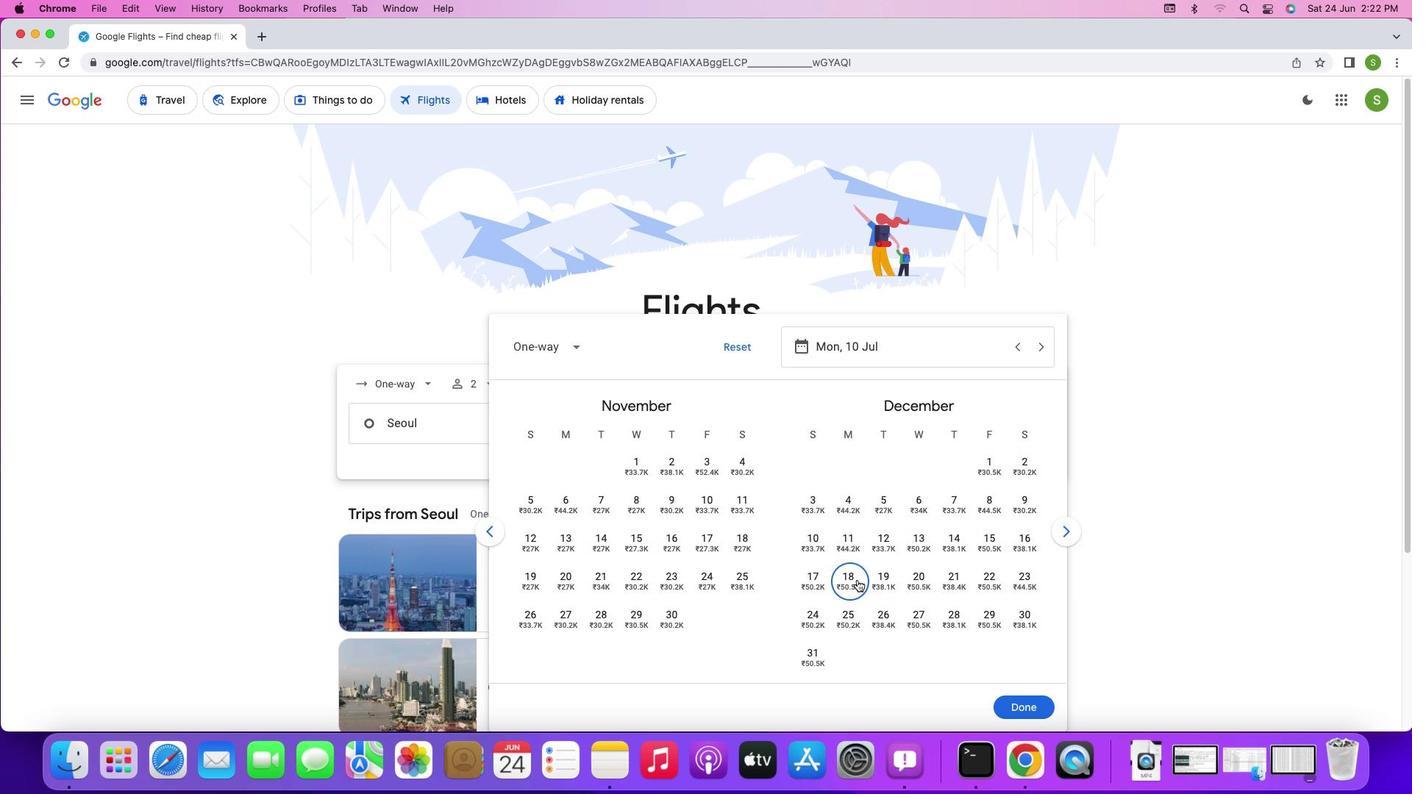
Action: Mouse moved to (1020, 702)
Screenshot: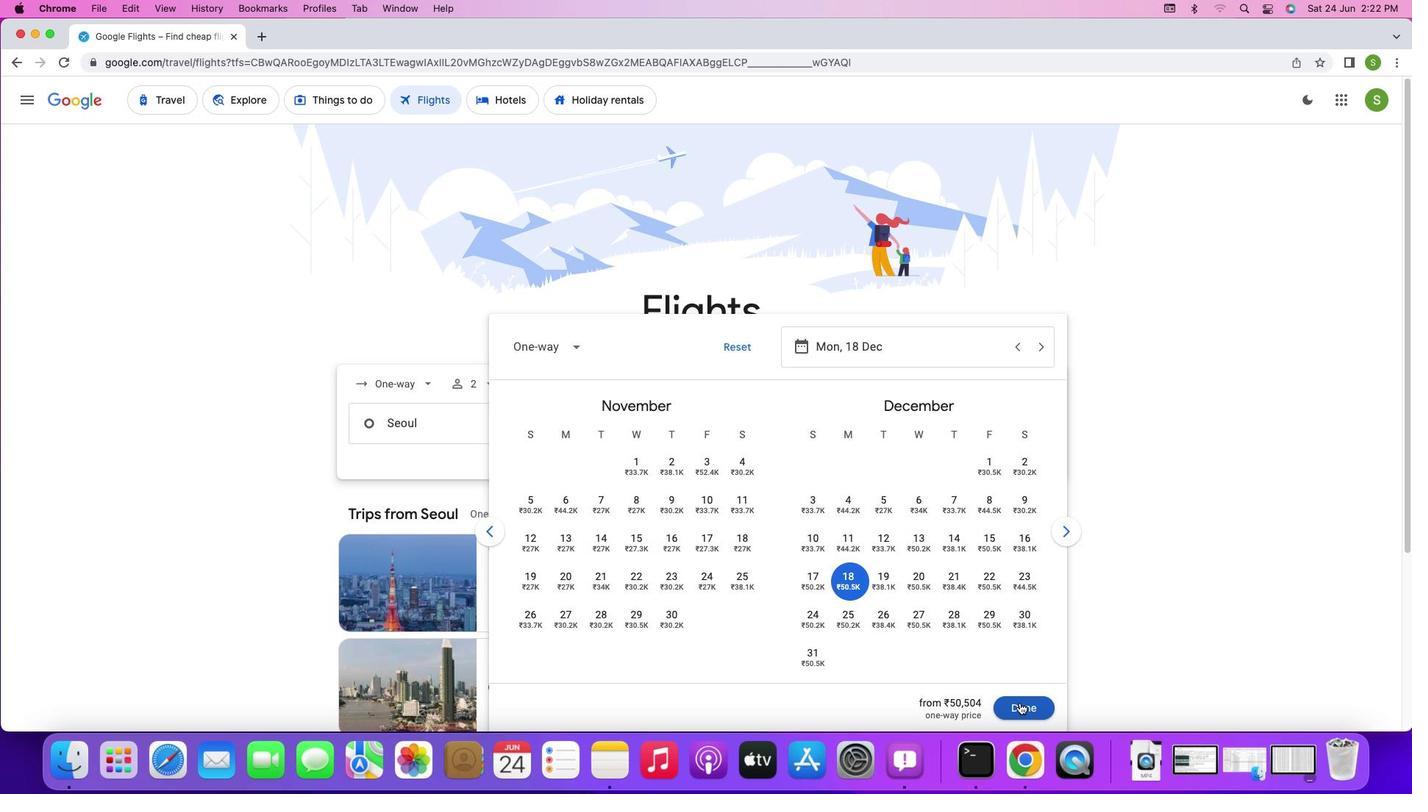
Action: Mouse pressed left at (1020, 702)
Screenshot: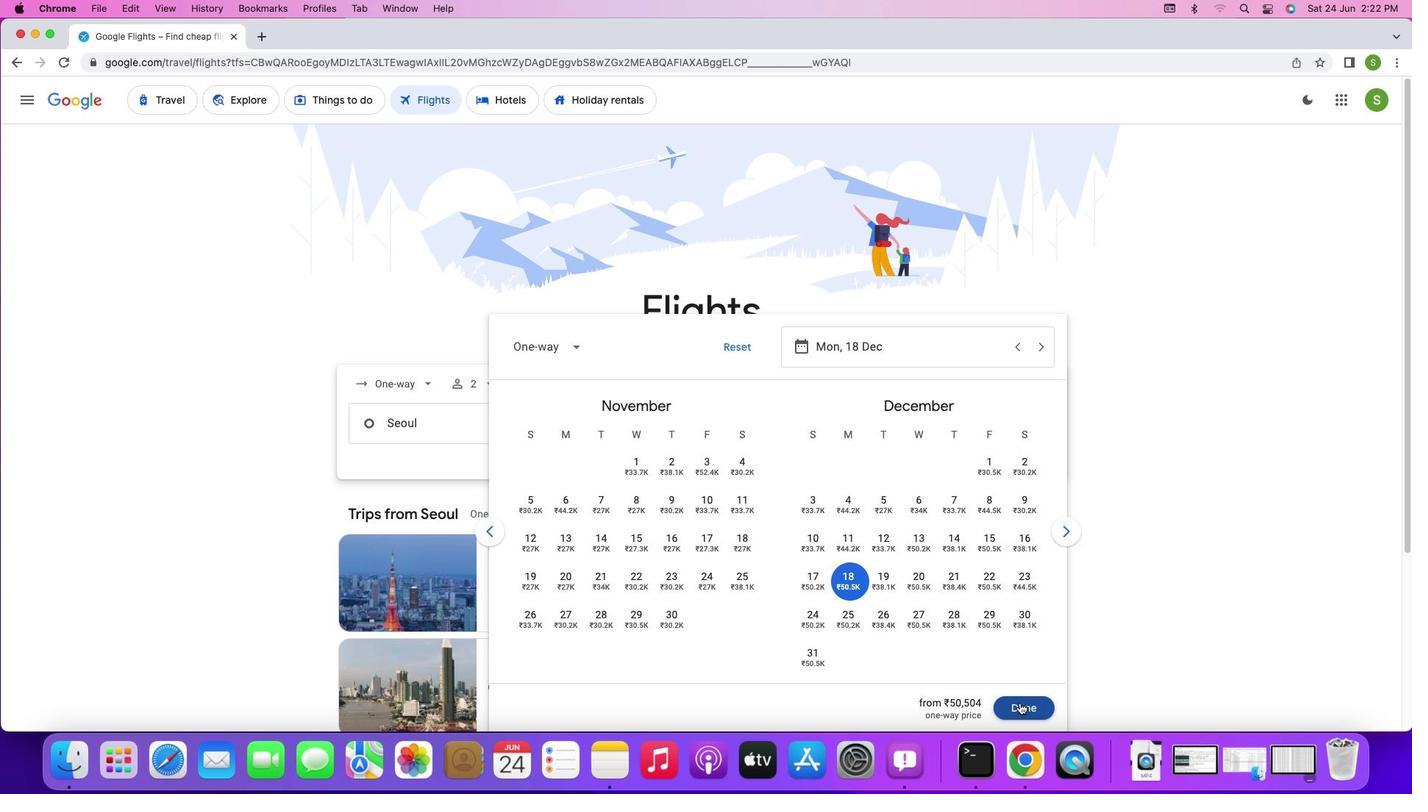 
Action: Mouse moved to (704, 479)
Screenshot: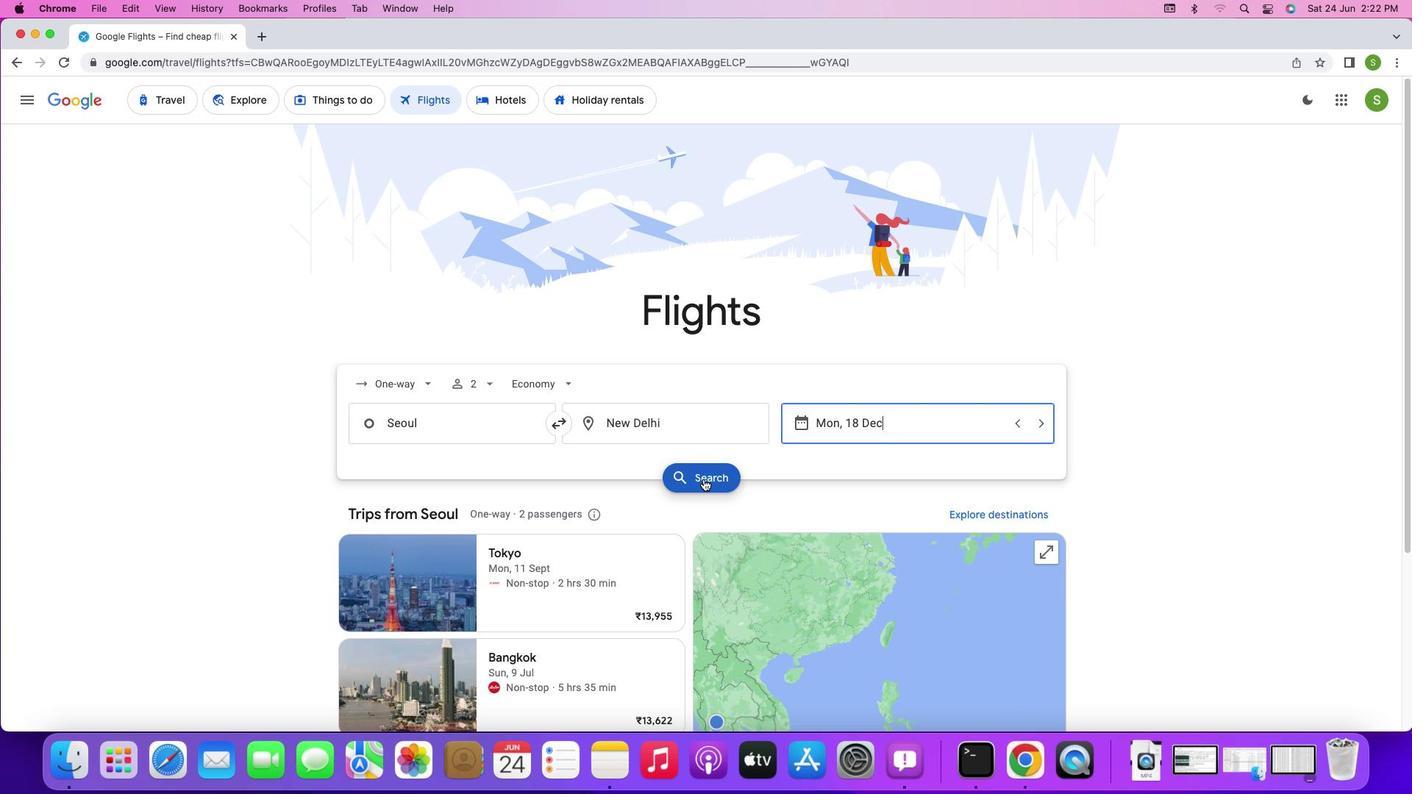 
Action: Mouse pressed left at (704, 479)
Screenshot: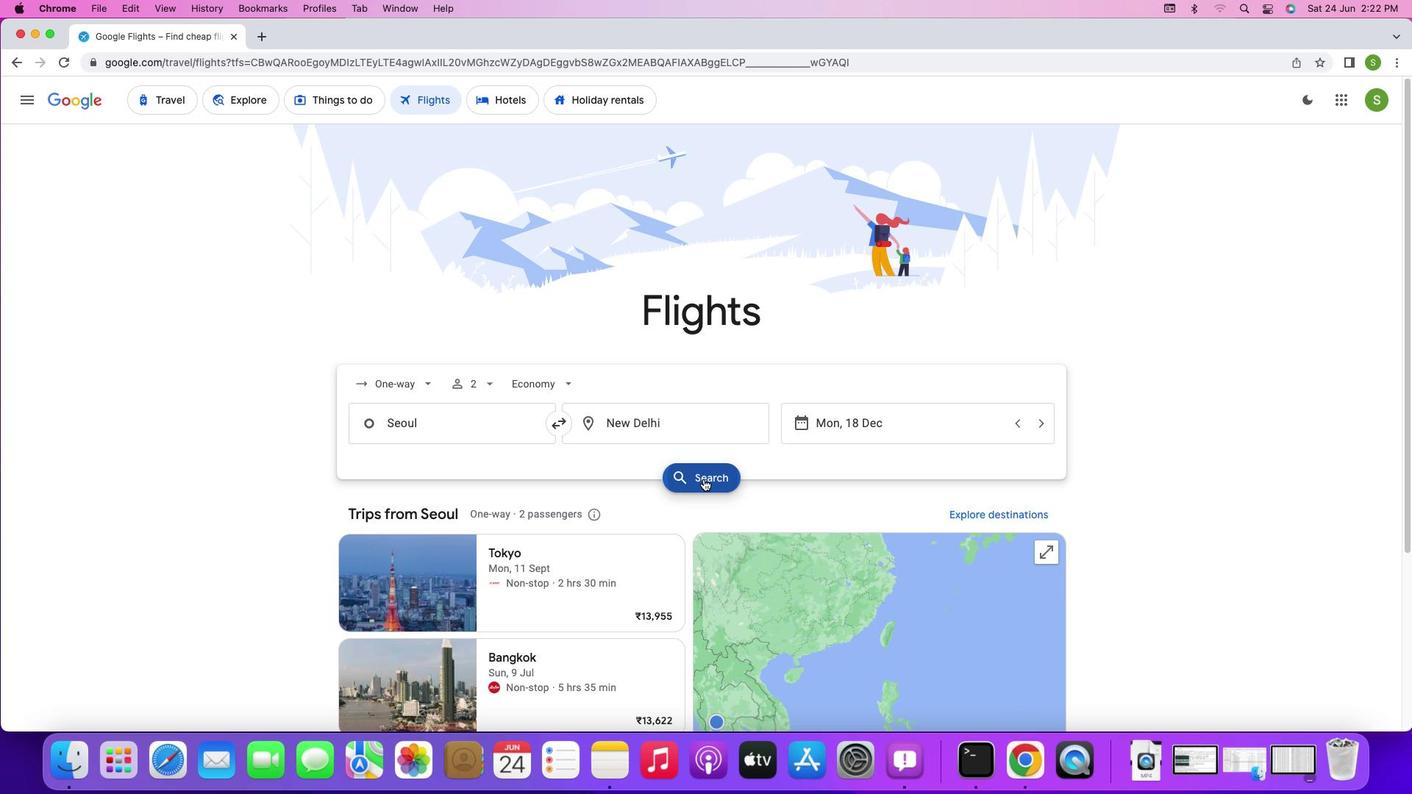 
